 Task: Look for space in Divo, Ivory Coast from 17th June, 2023 to 21st June, 2023 for 2 adults in price range Rs.7000 to Rs.12000. Place can be private room with 1  bedroom having 2 beds and 1 bathroom. Property type can be house, flat, guest house. Amenities needed are: wifi. Booking option can be shelf check-in. Required host language is English.
Action: Mouse moved to (442, 93)
Screenshot: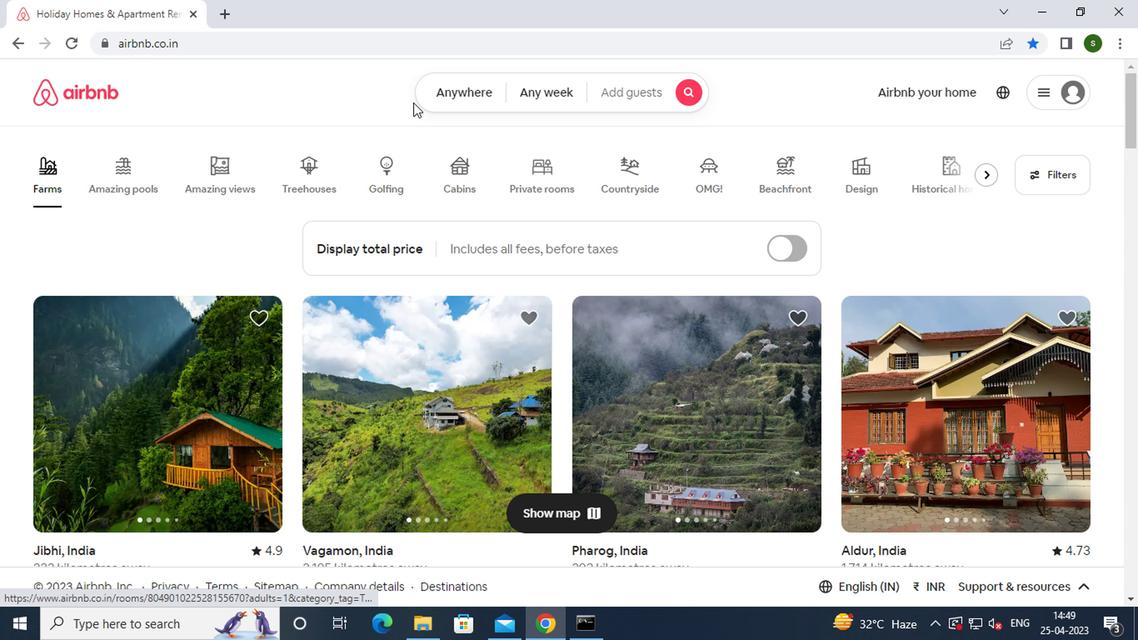 
Action: Mouse pressed left at (442, 93)
Screenshot: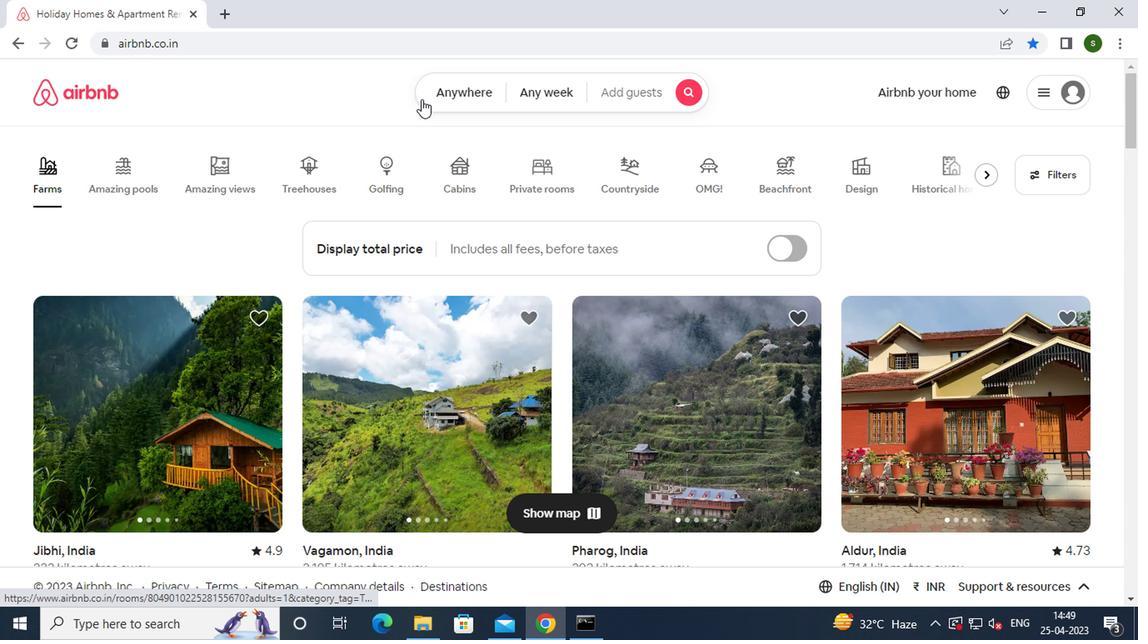 
Action: Mouse moved to (307, 171)
Screenshot: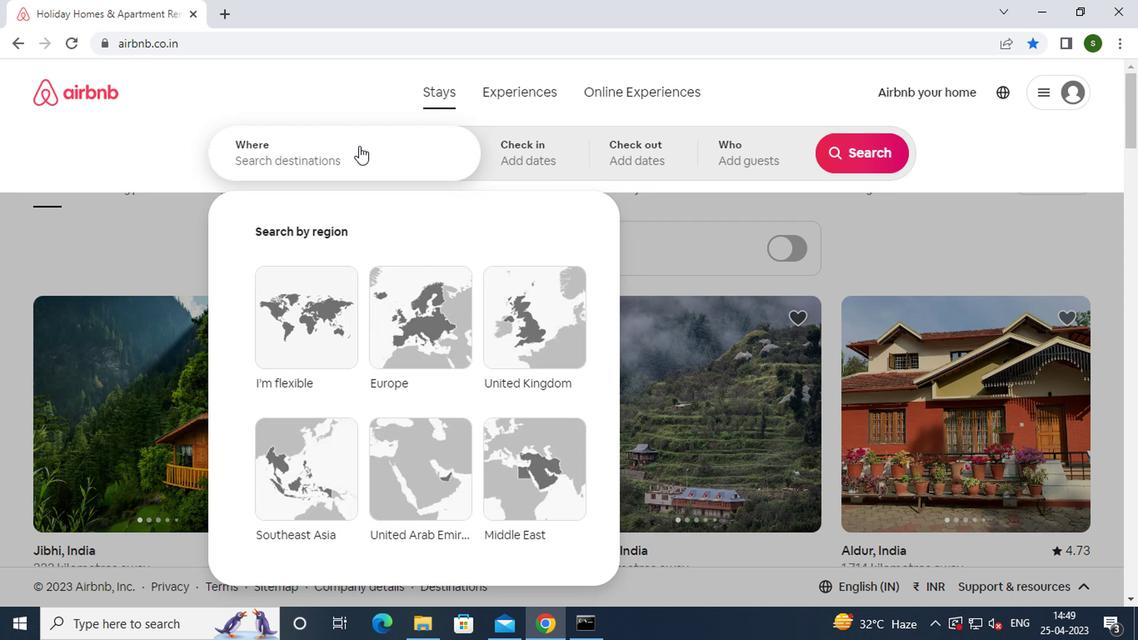
Action: Mouse pressed left at (307, 171)
Screenshot: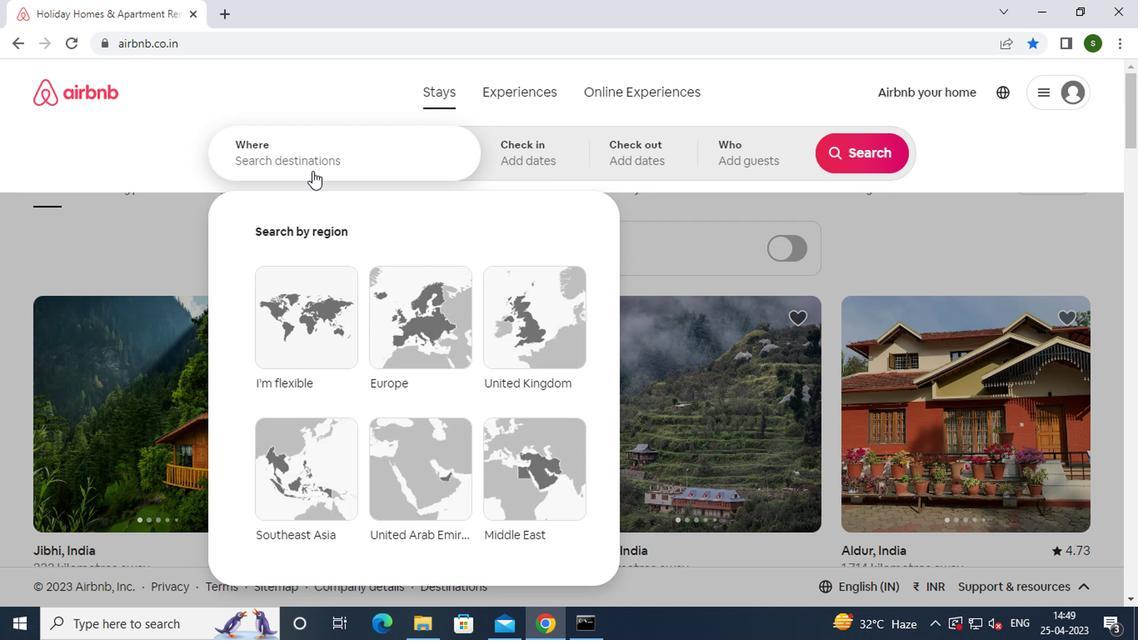 
Action: Mouse moved to (307, 170)
Screenshot: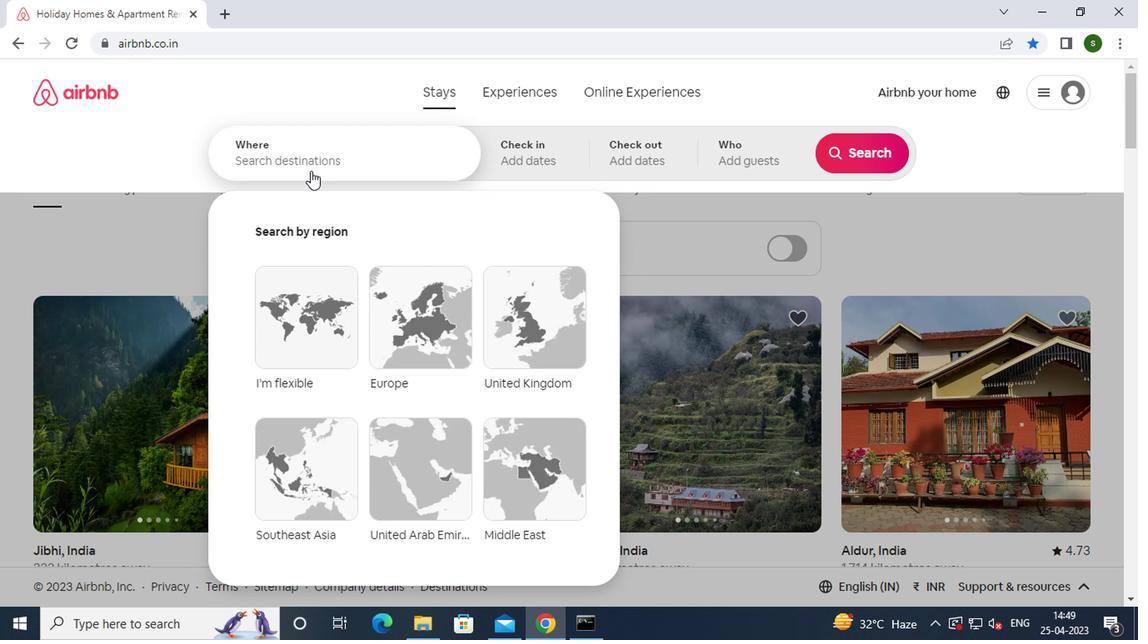 
Action: Key pressed d<Key.caps_lock>ivo,<Key.space><Key.caps_lock>i<Key.caps_lock>vory
Screenshot: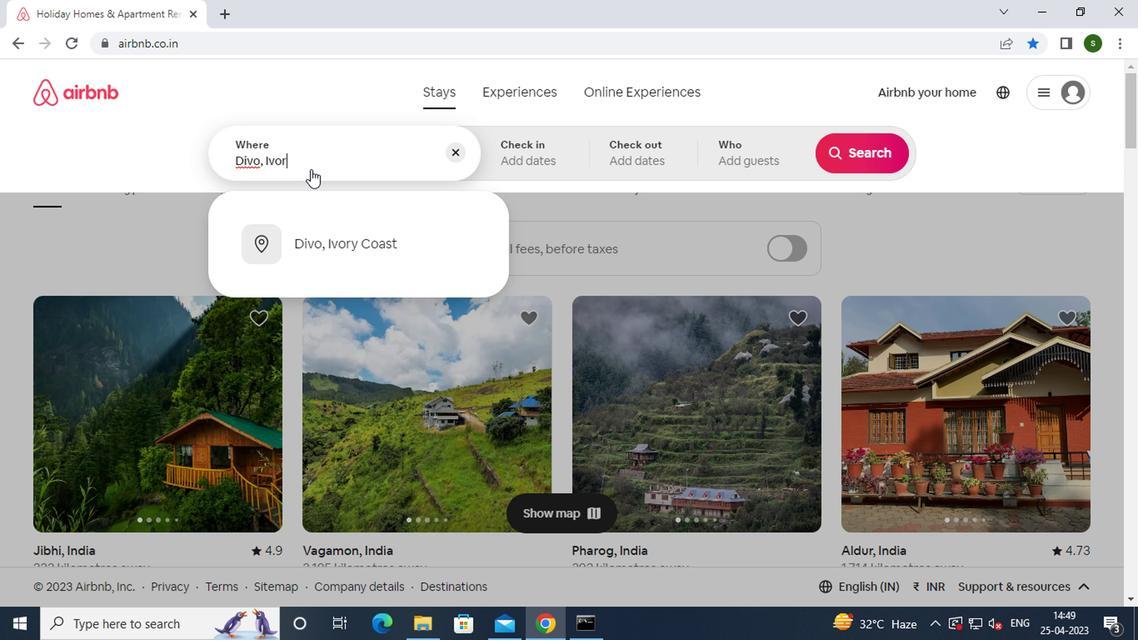 
Action: Mouse moved to (342, 240)
Screenshot: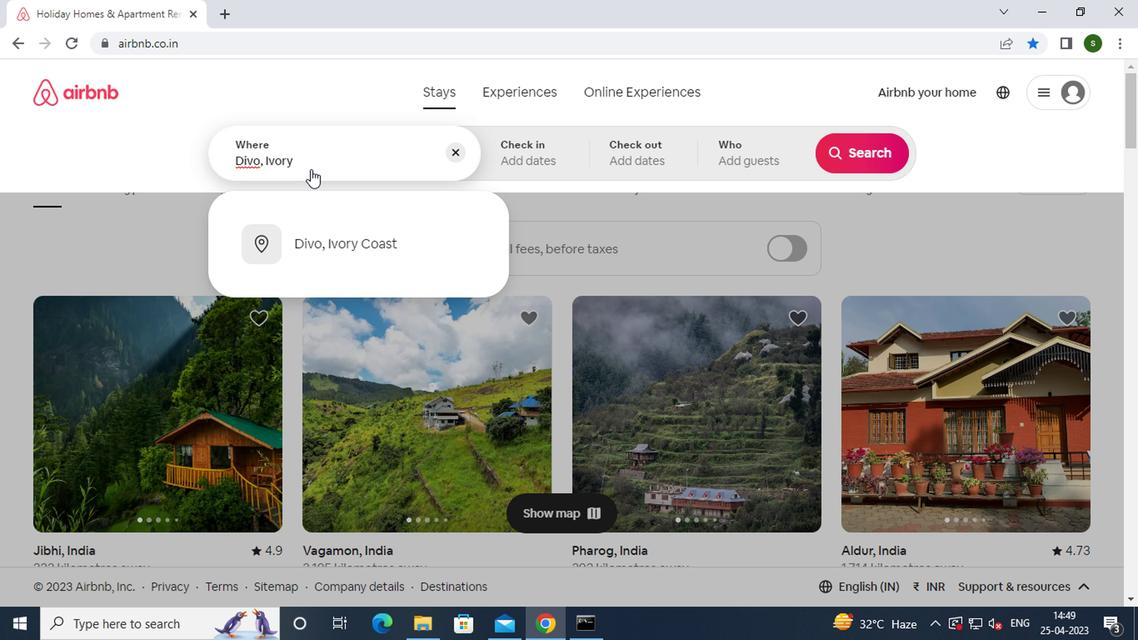 
Action: Mouse pressed left at (342, 240)
Screenshot: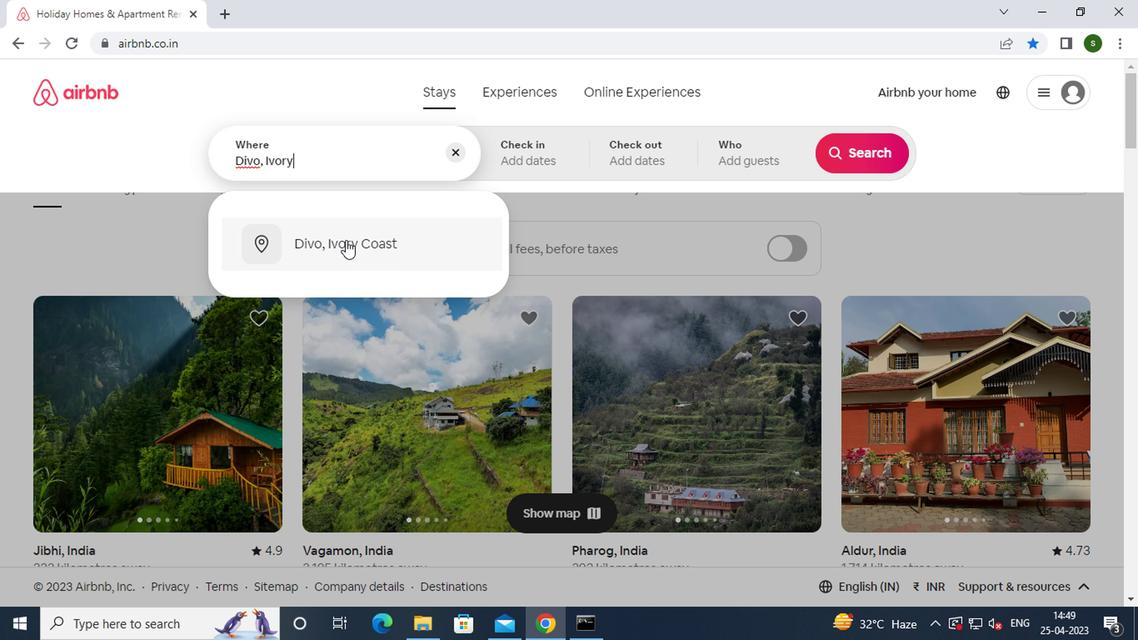 
Action: Mouse moved to (849, 299)
Screenshot: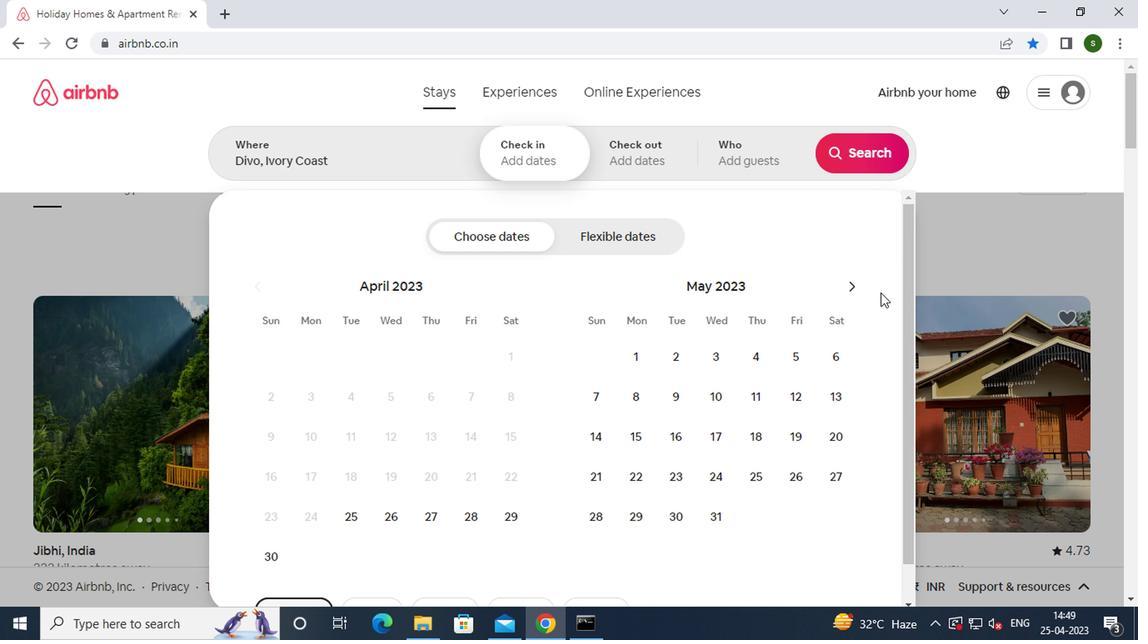 
Action: Mouse pressed left at (849, 299)
Screenshot: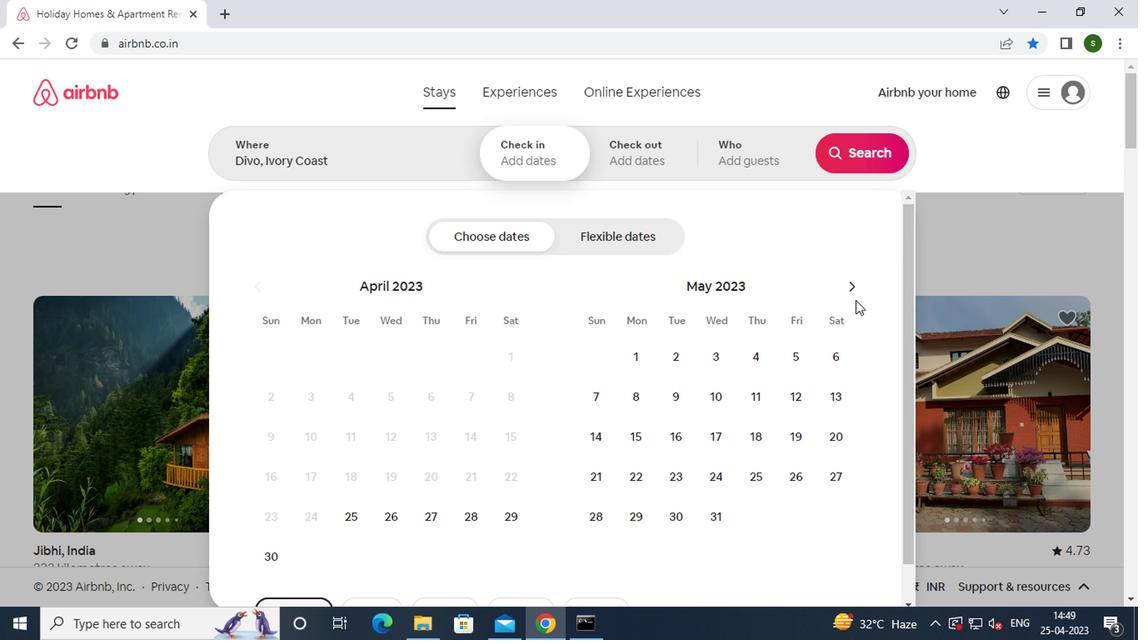 
Action: Mouse moved to (834, 442)
Screenshot: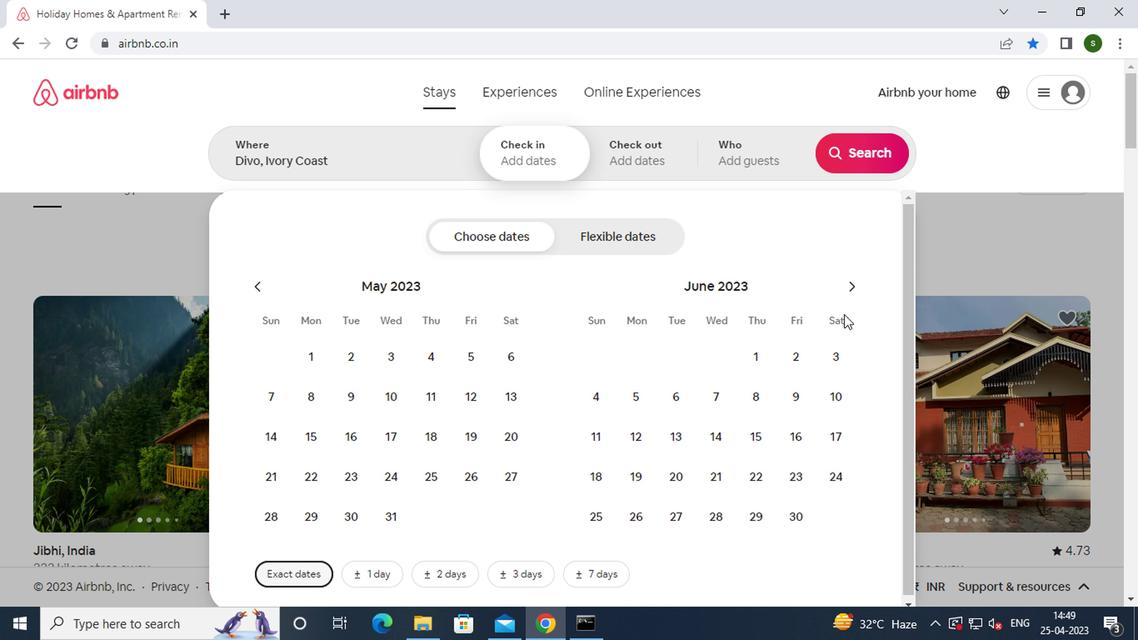 
Action: Mouse pressed left at (834, 442)
Screenshot: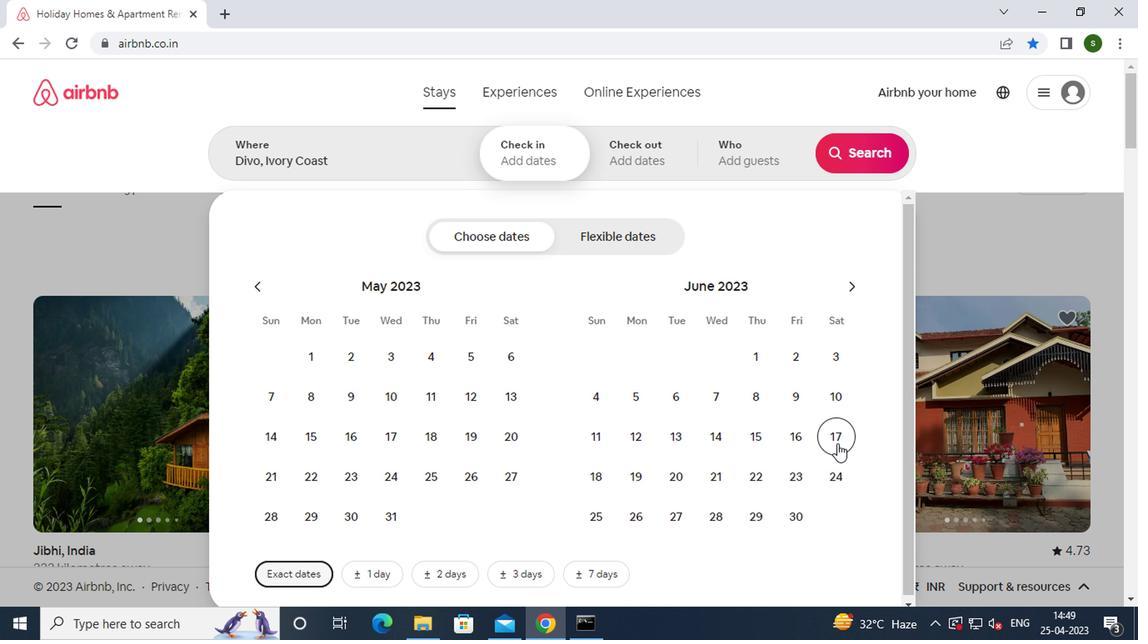 
Action: Mouse moved to (703, 475)
Screenshot: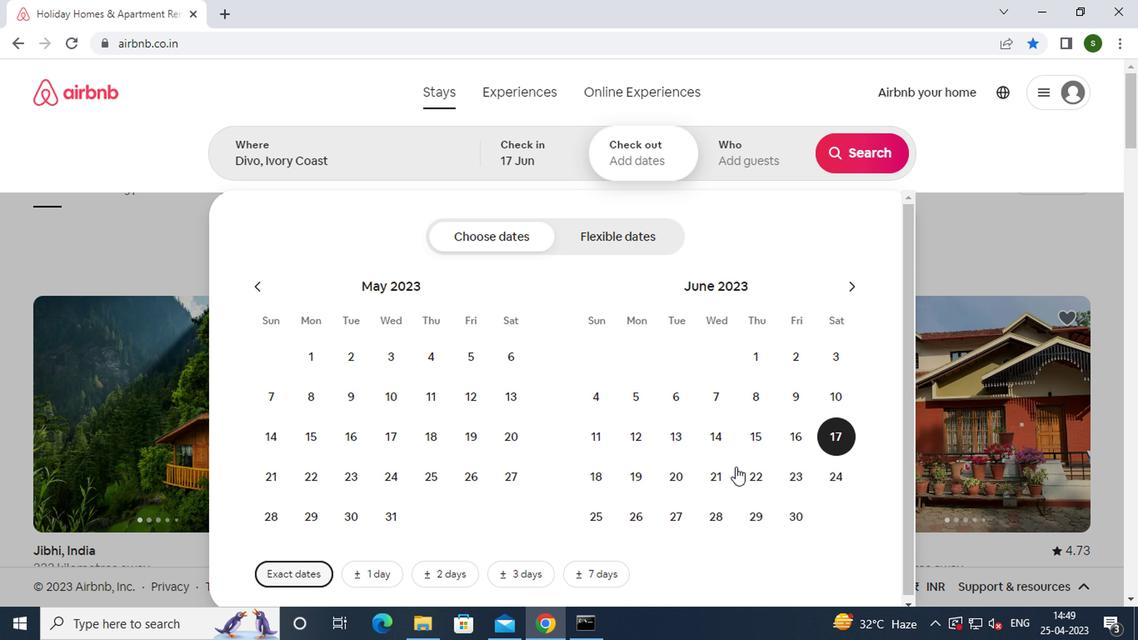 
Action: Mouse pressed left at (703, 475)
Screenshot: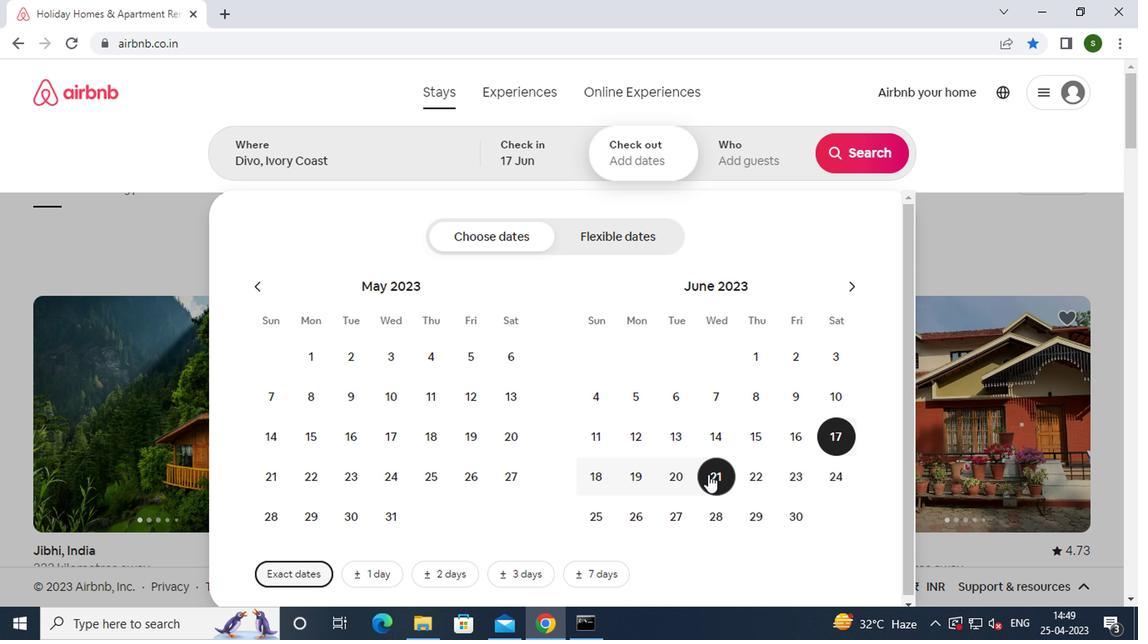 
Action: Mouse moved to (737, 168)
Screenshot: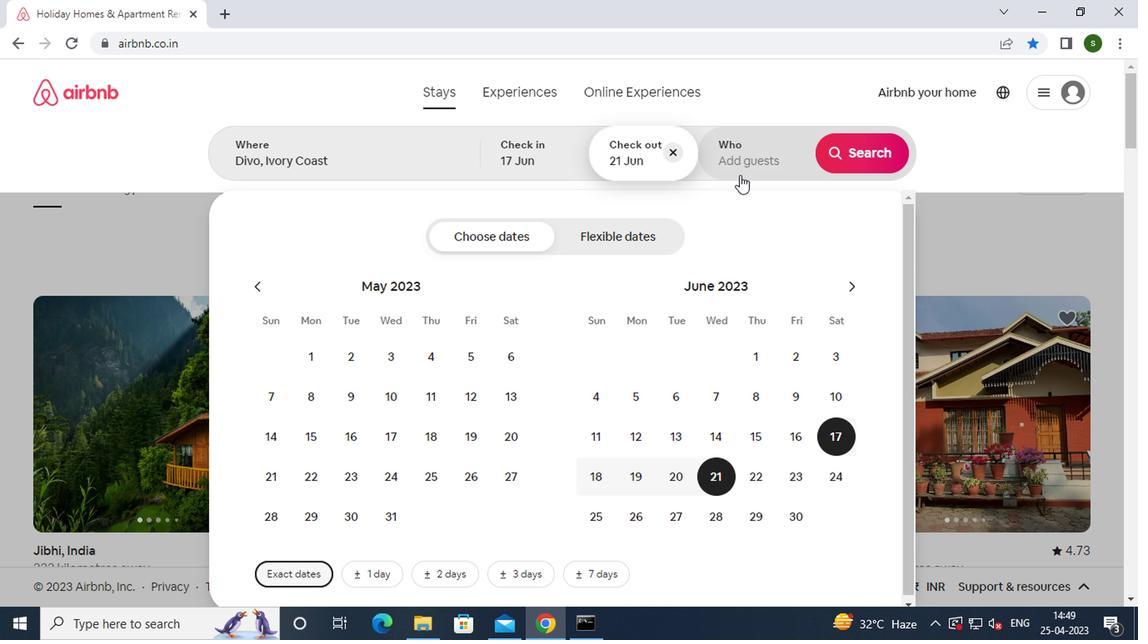 
Action: Mouse pressed left at (737, 168)
Screenshot: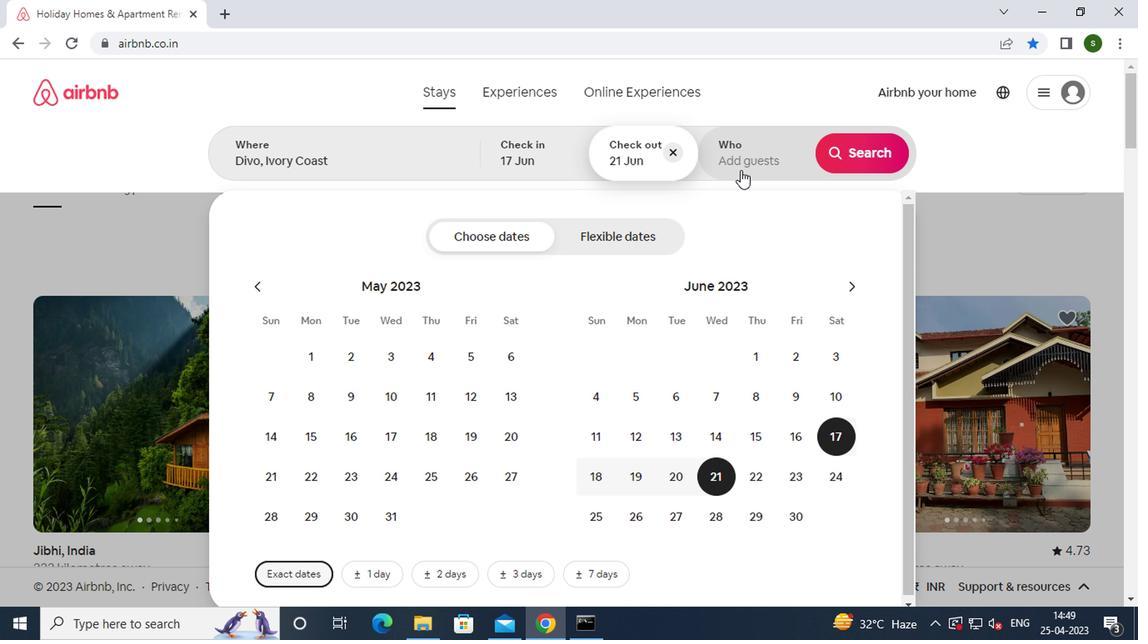 
Action: Mouse moved to (852, 241)
Screenshot: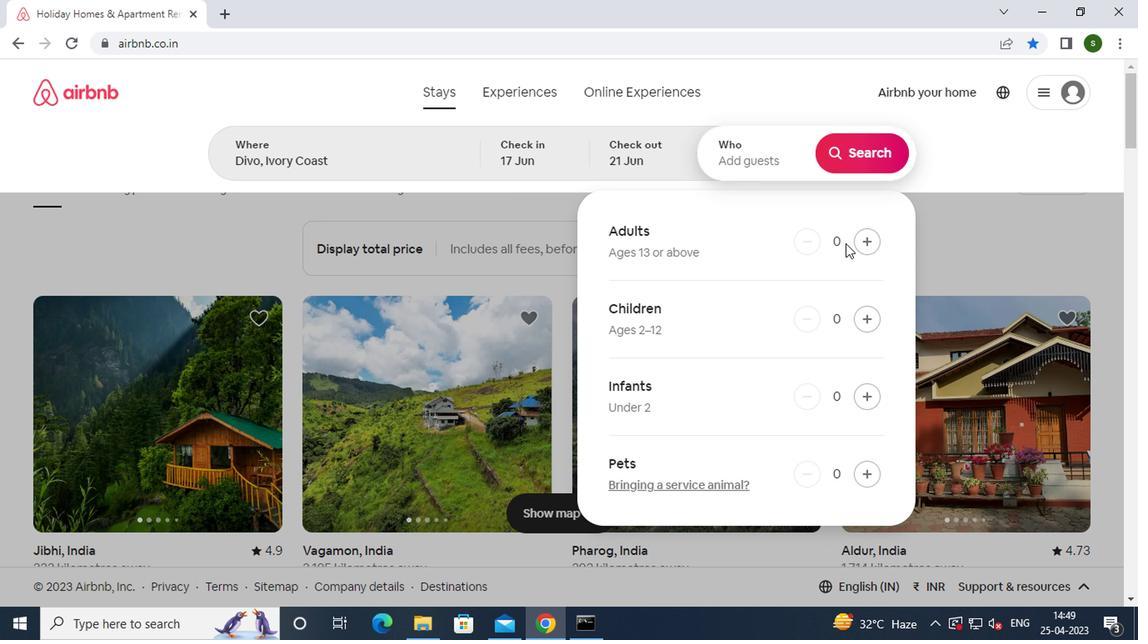 
Action: Mouse pressed left at (852, 241)
Screenshot: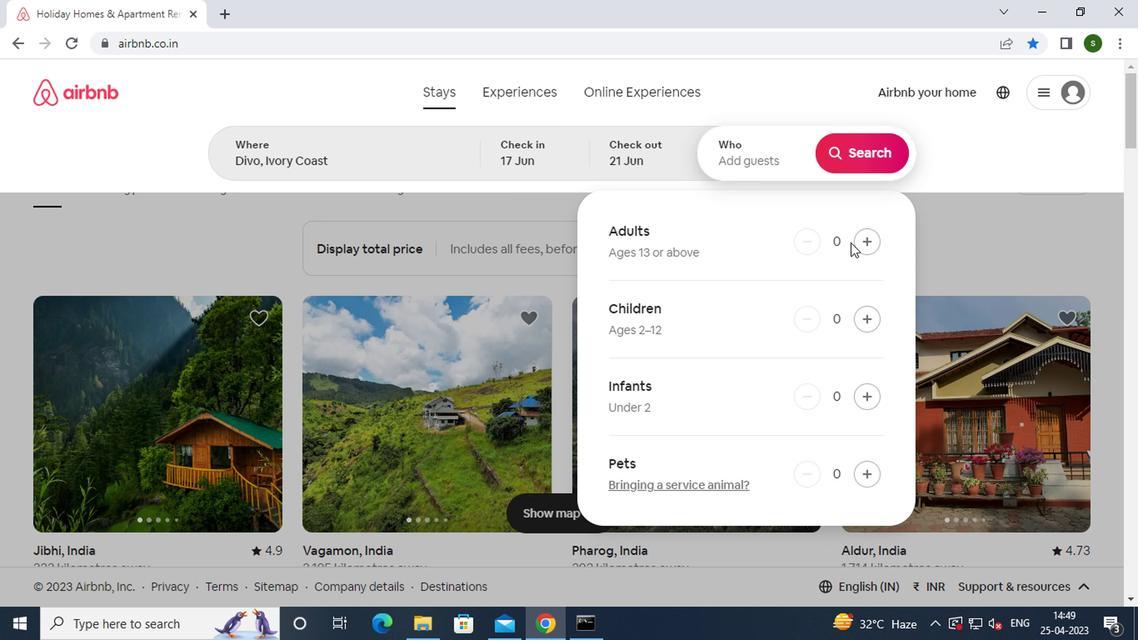 
Action: Mouse pressed left at (852, 241)
Screenshot: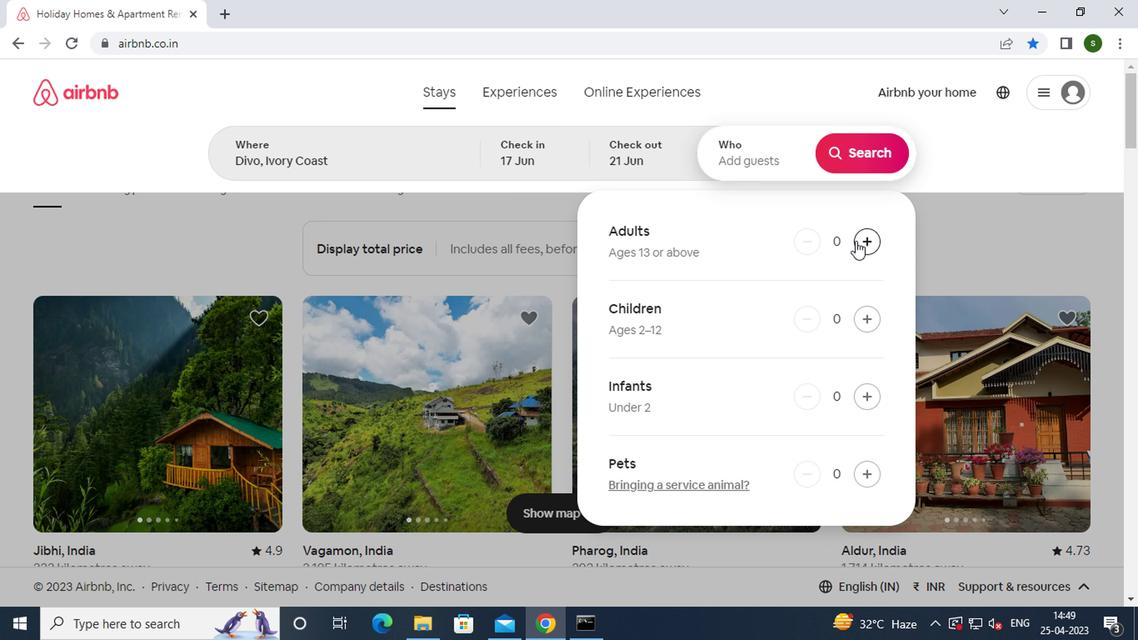 
Action: Mouse moved to (861, 162)
Screenshot: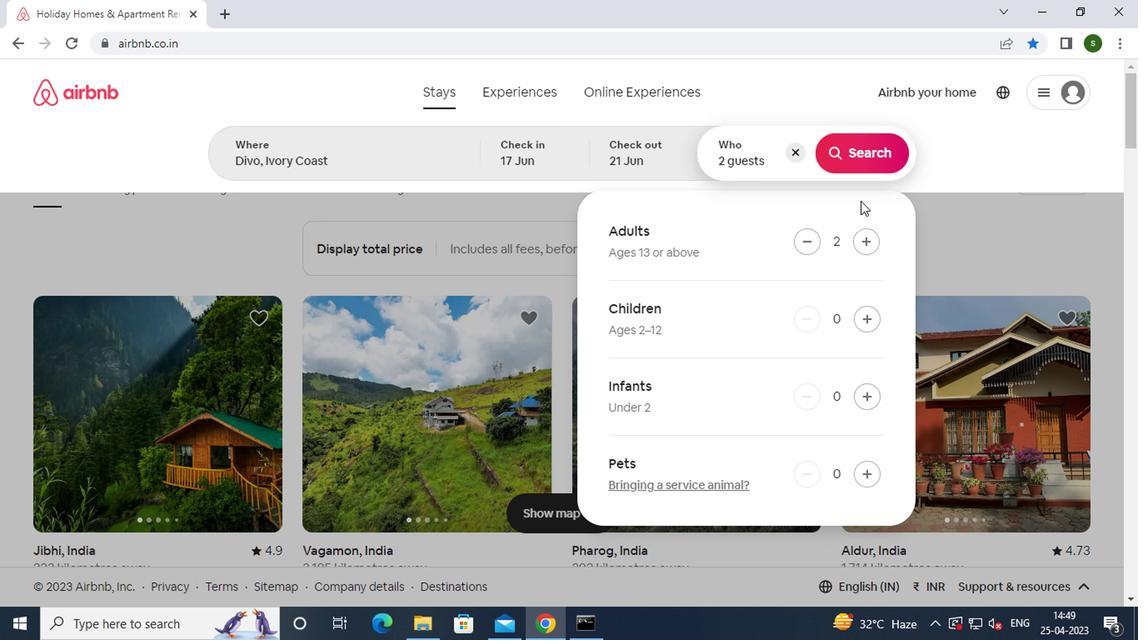 
Action: Mouse pressed left at (861, 162)
Screenshot: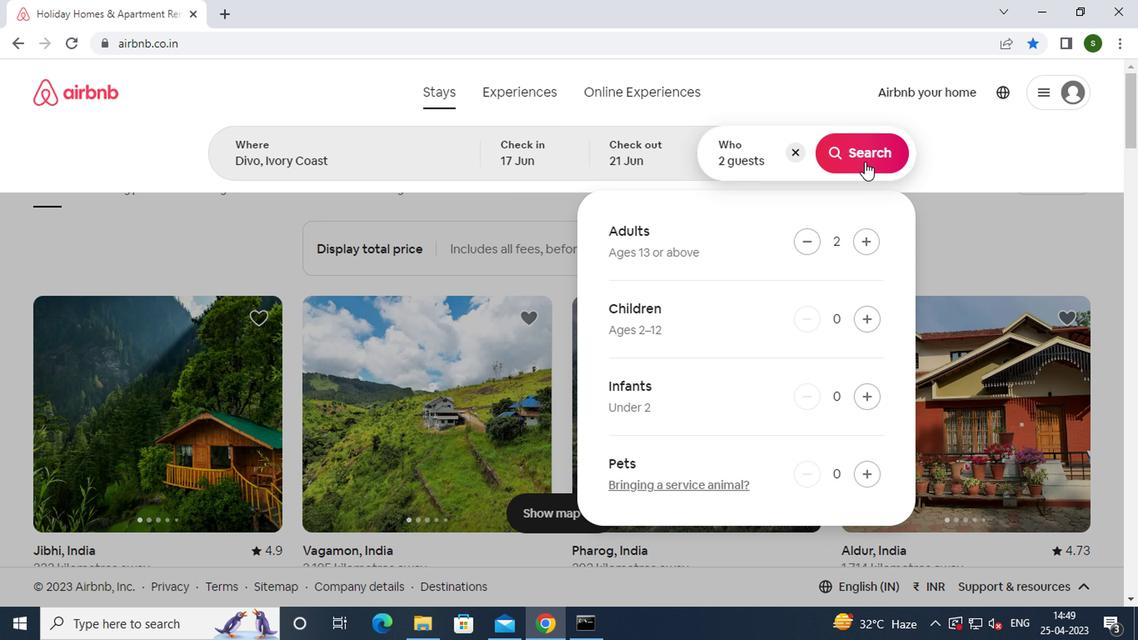 
Action: Mouse moved to (1057, 163)
Screenshot: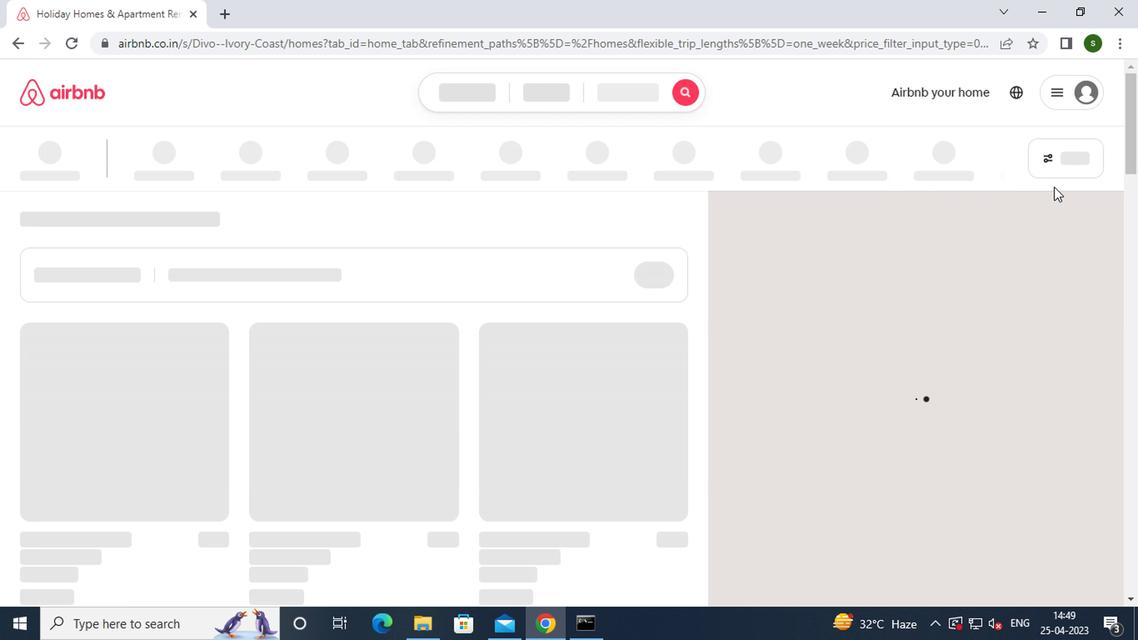 
Action: Mouse pressed left at (1057, 163)
Screenshot: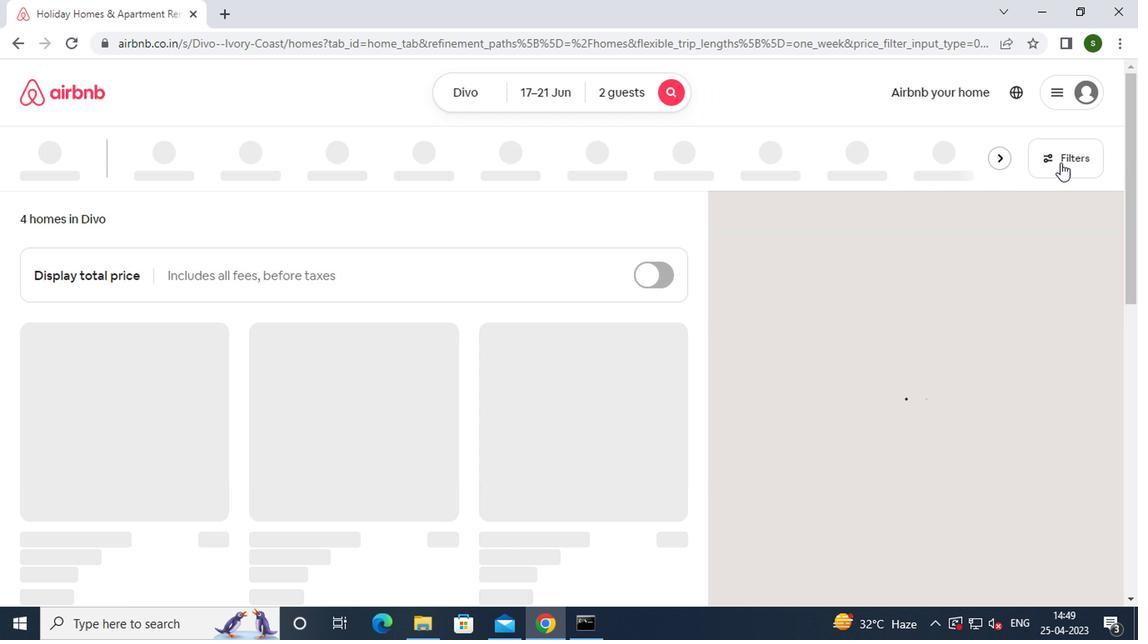
Action: Mouse moved to (364, 365)
Screenshot: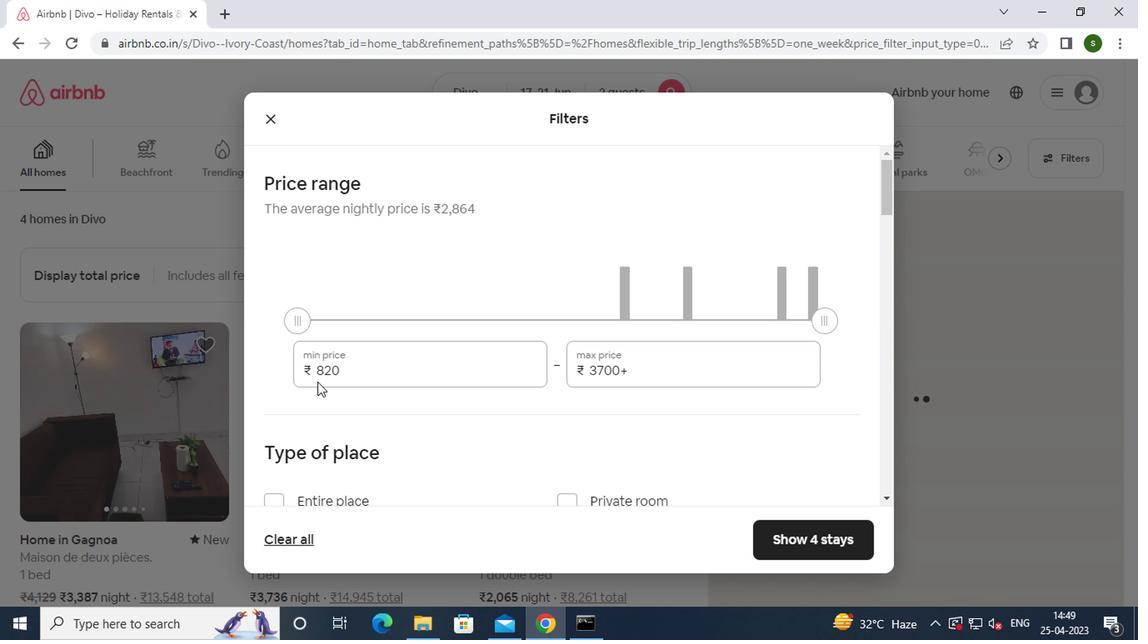 
Action: Mouse pressed left at (364, 365)
Screenshot: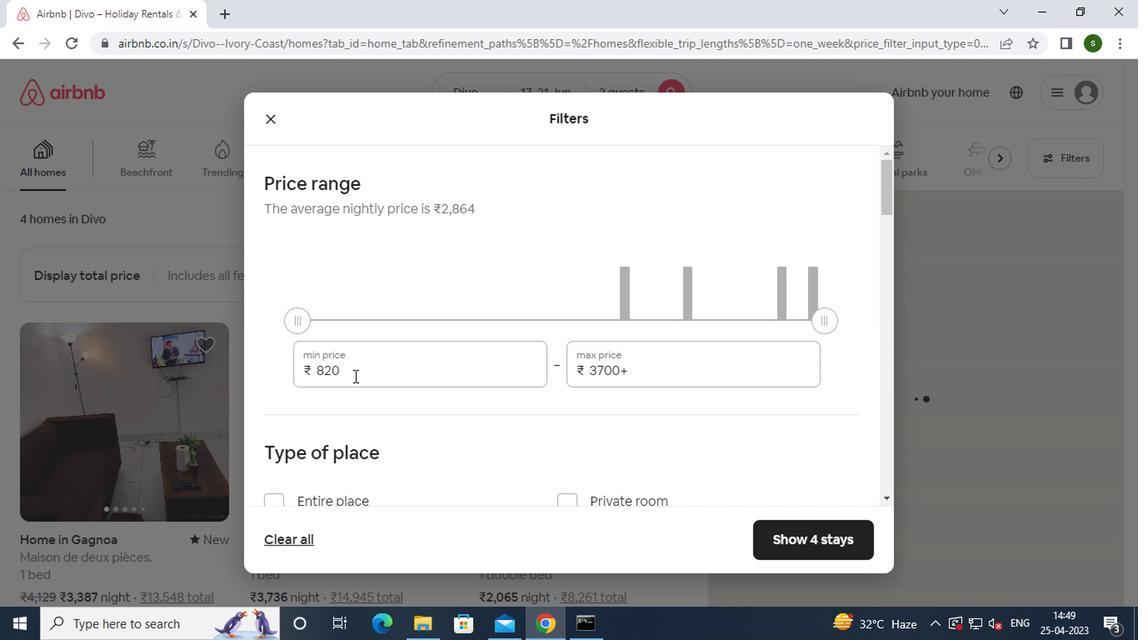 
Action: Key pressed <Key.backspace><Key.backspace><Key.backspace><Key.backspace><Key.backspace><Key.backspace><Key.backspace>7000
Screenshot: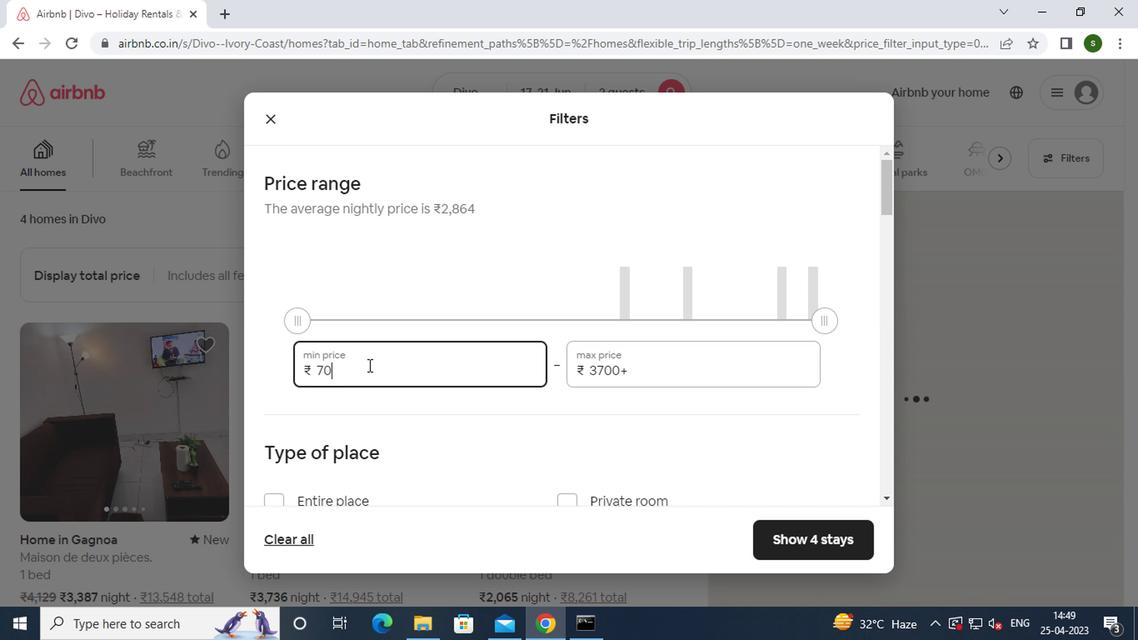 
Action: Mouse moved to (669, 371)
Screenshot: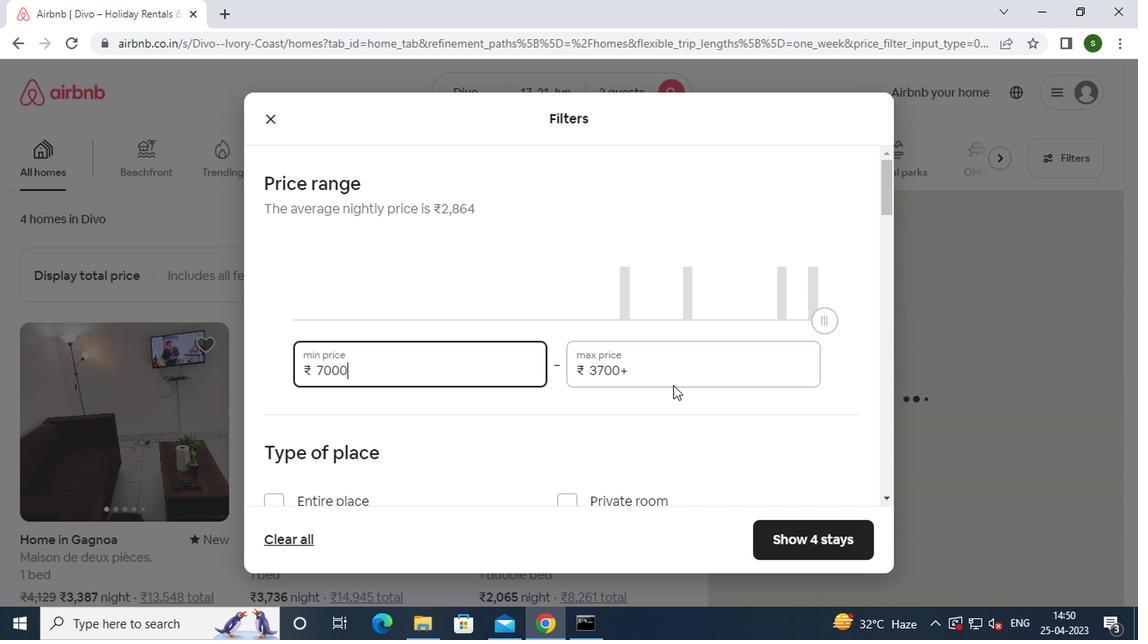 
Action: Mouse pressed left at (669, 371)
Screenshot: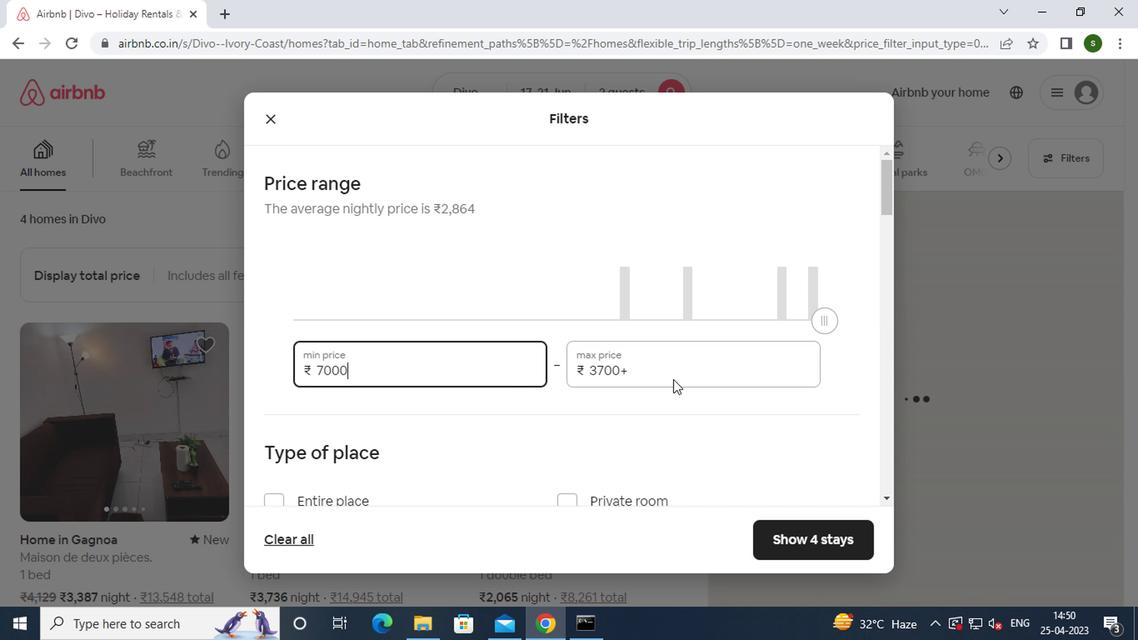
Action: Key pressed <Key.backspace><Key.backspace><Key.backspace><Key.backspace><Key.backspace><Key.backspace><Key.backspace><Key.backspace><Key.backspace><Key.backspace>12
Screenshot: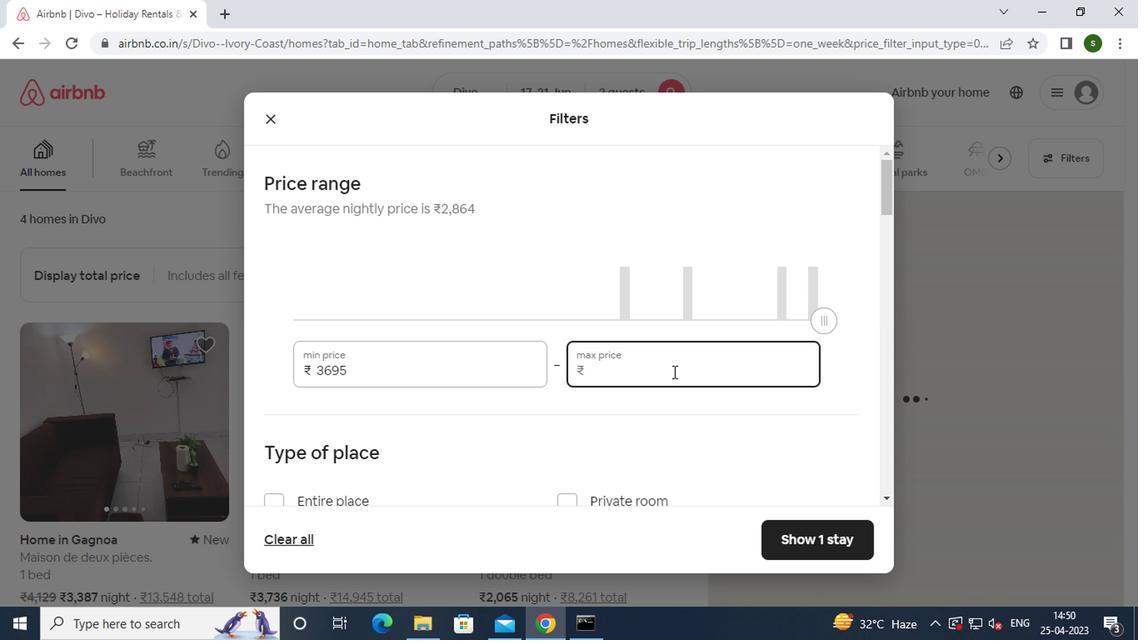 
Action: Mouse moved to (669, 371)
Screenshot: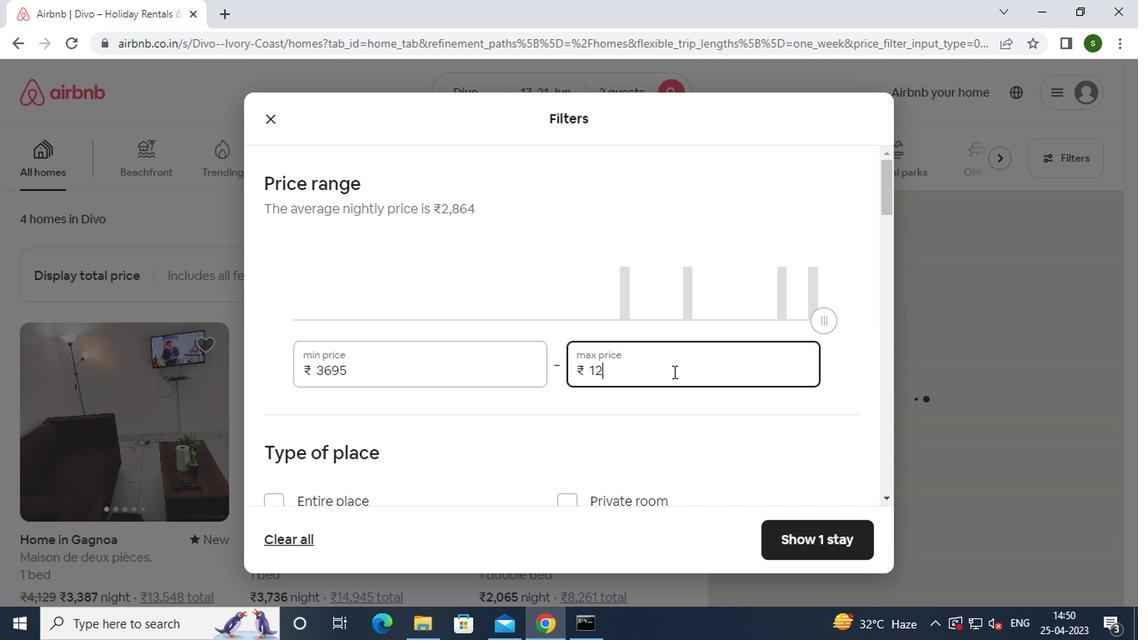 
Action: Key pressed 000
Screenshot: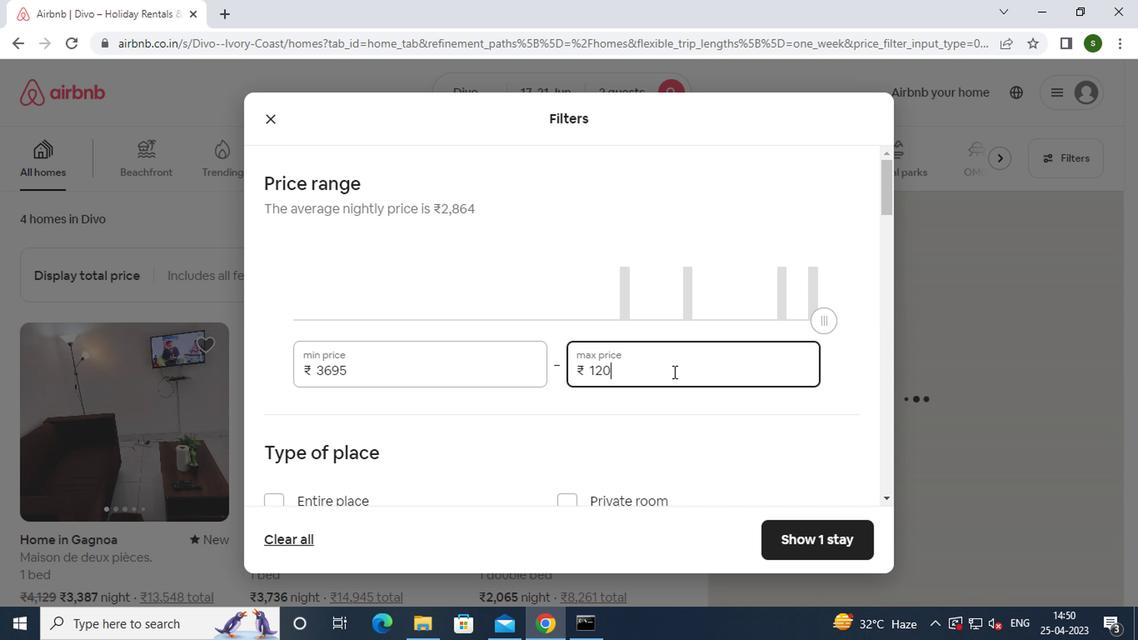 
Action: Mouse moved to (501, 428)
Screenshot: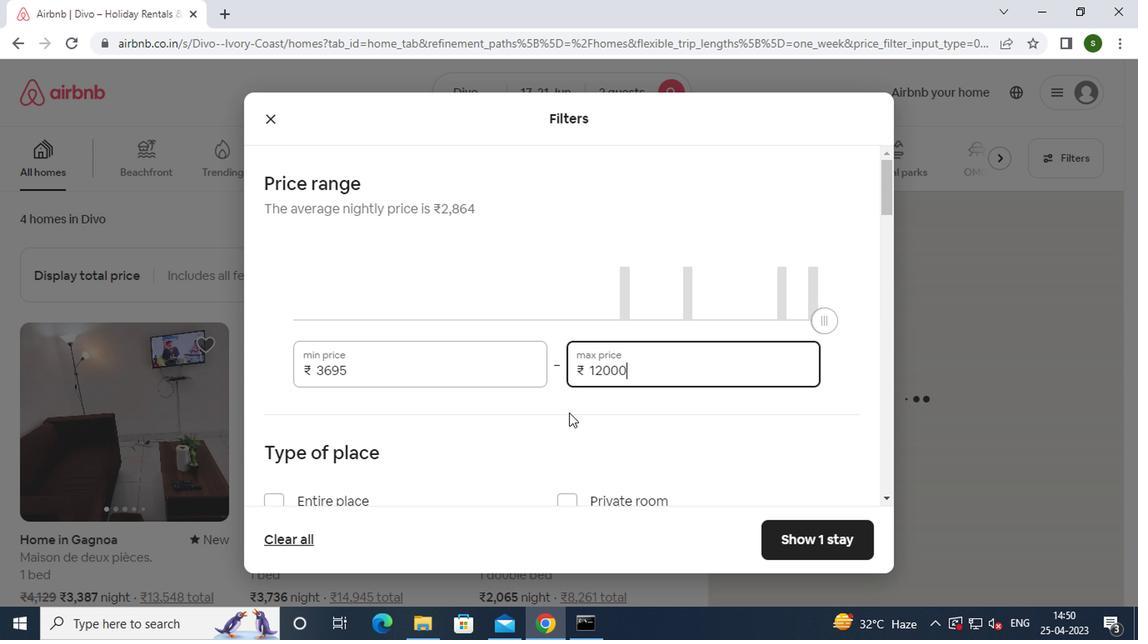 
Action: Mouse scrolled (501, 428) with delta (0, 0)
Screenshot: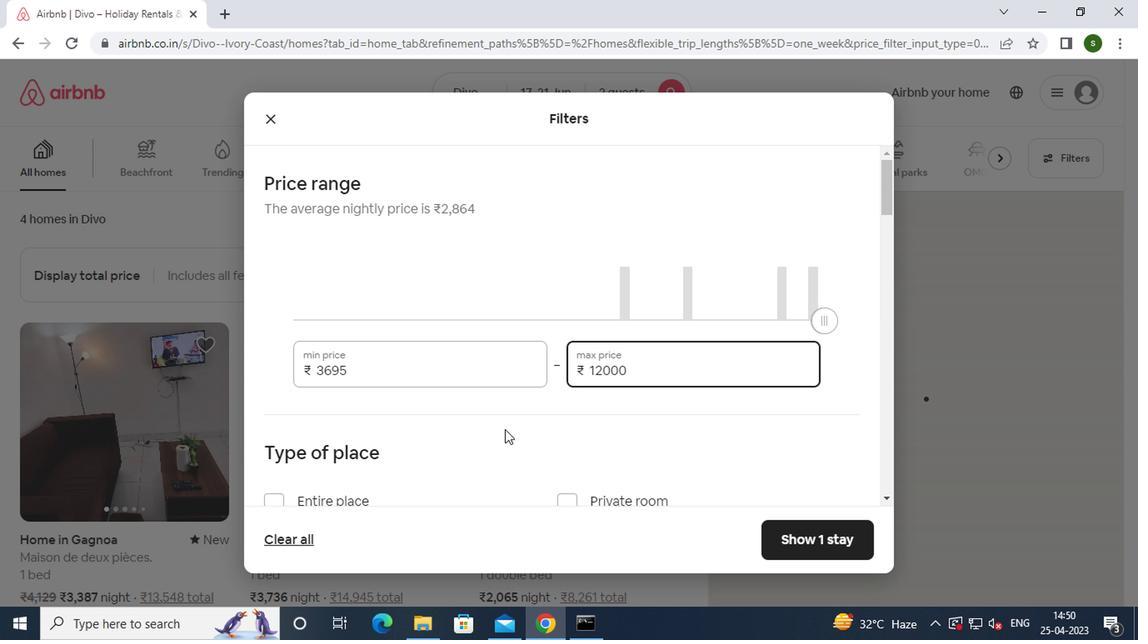 
Action: Mouse scrolled (501, 428) with delta (0, 0)
Screenshot: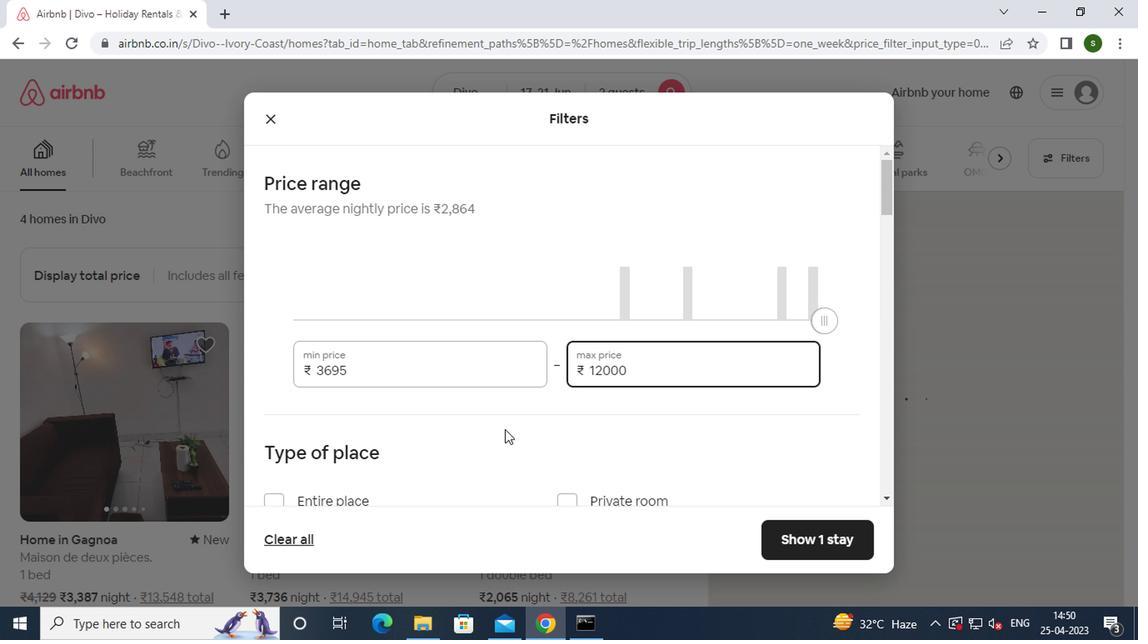 
Action: Mouse moved to (563, 341)
Screenshot: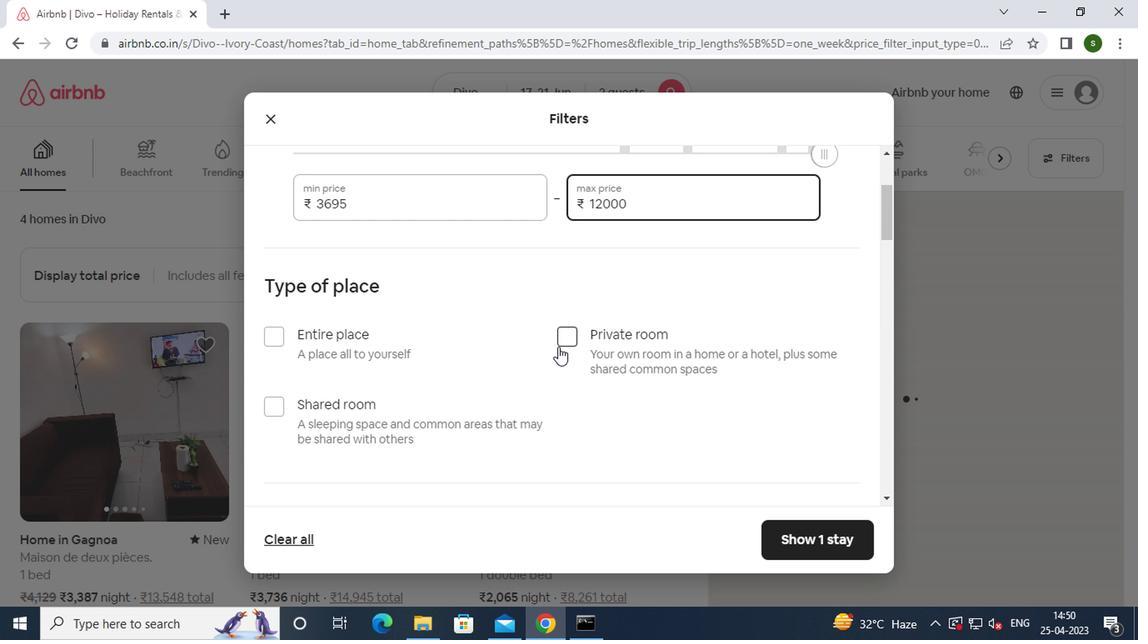 
Action: Mouse pressed left at (563, 341)
Screenshot: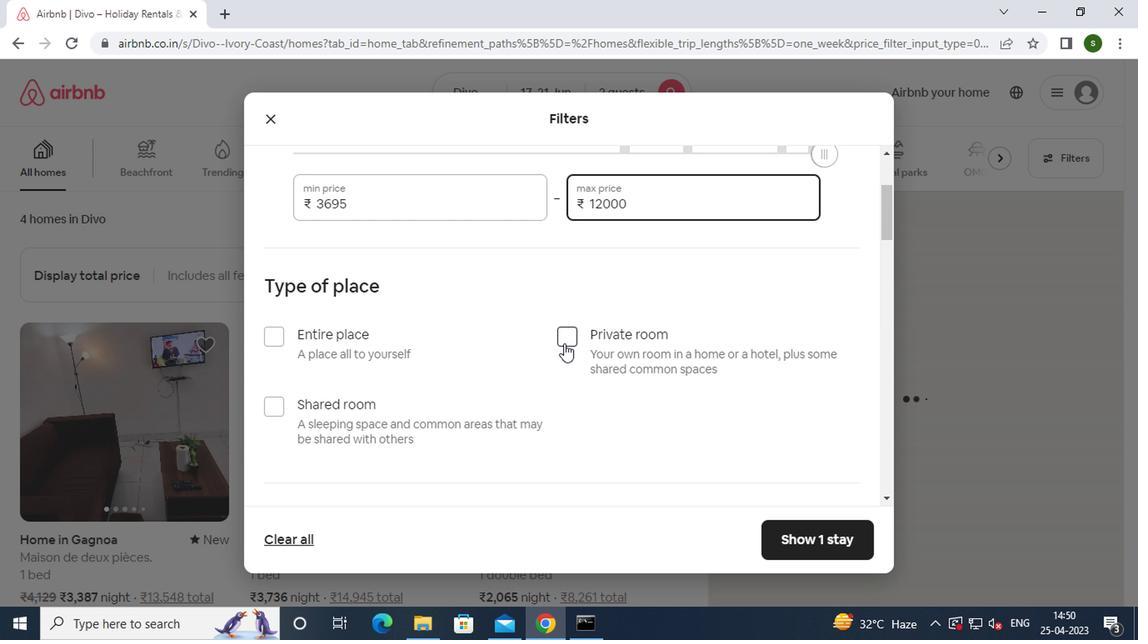 
Action: Mouse moved to (449, 368)
Screenshot: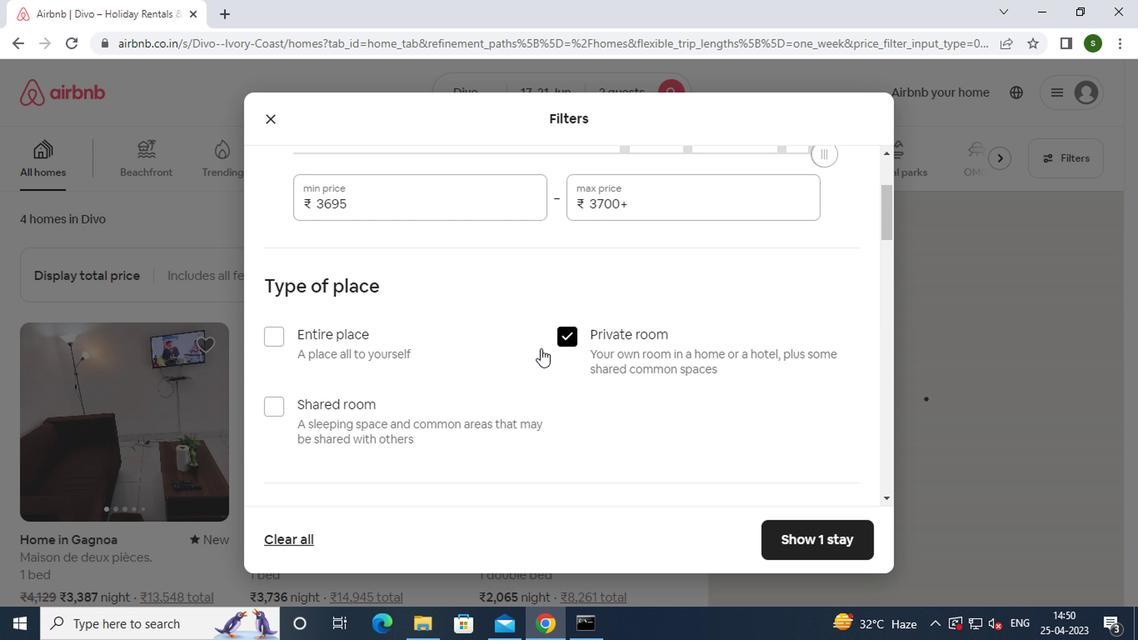 
Action: Mouse scrolled (449, 367) with delta (0, 0)
Screenshot: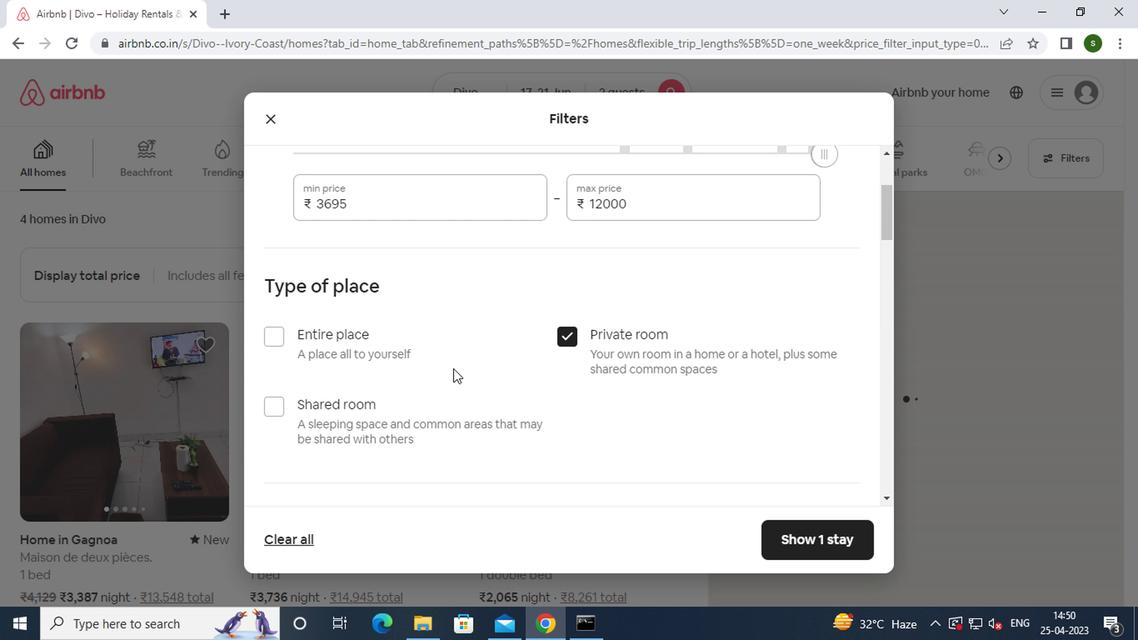 
Action: Mouse scrolled (449, 367) with delta (0, 0)
Screenshot: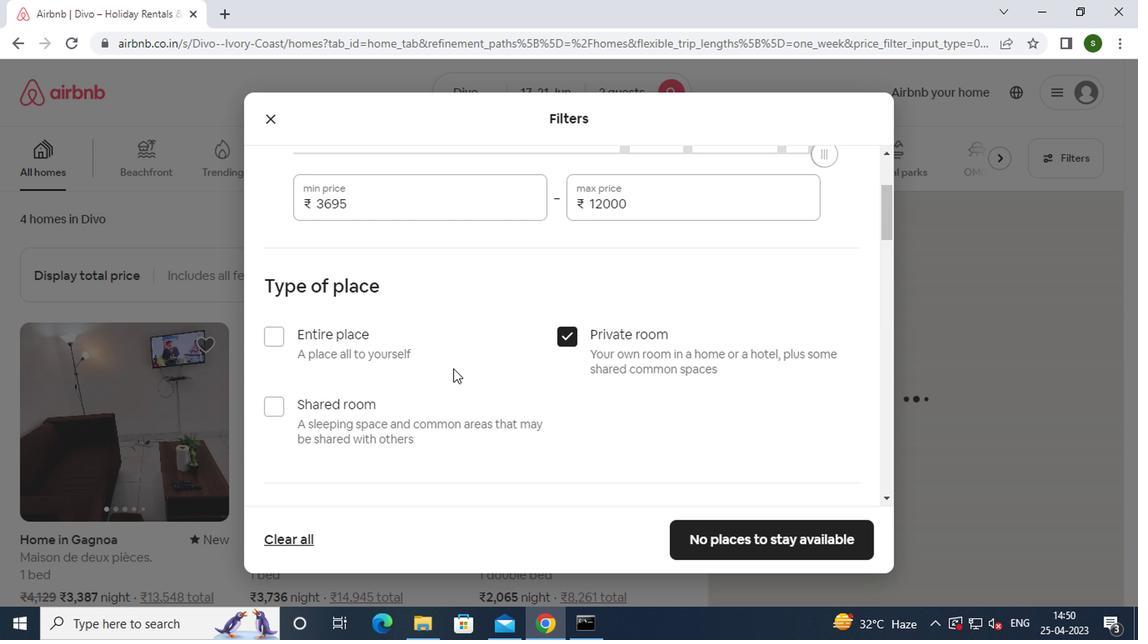 
Action: Mouse scrolled (449, 367) with delta (0, 0)
Screenshot: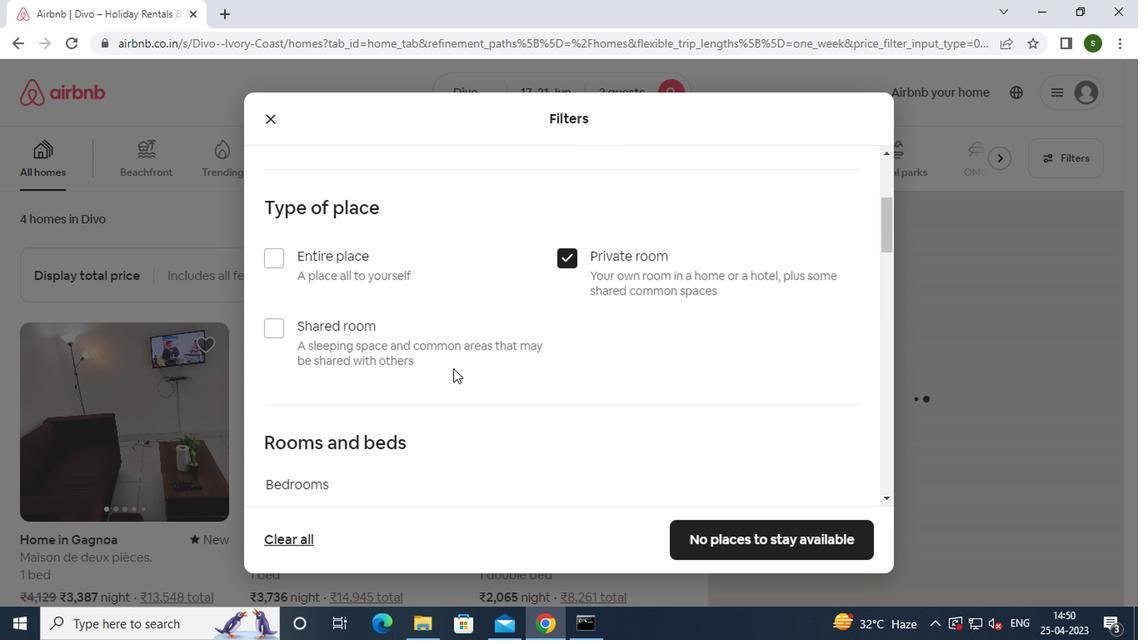 
Action: Mouse scrolled (449, 367) with delta (0, 0)
Screenshot: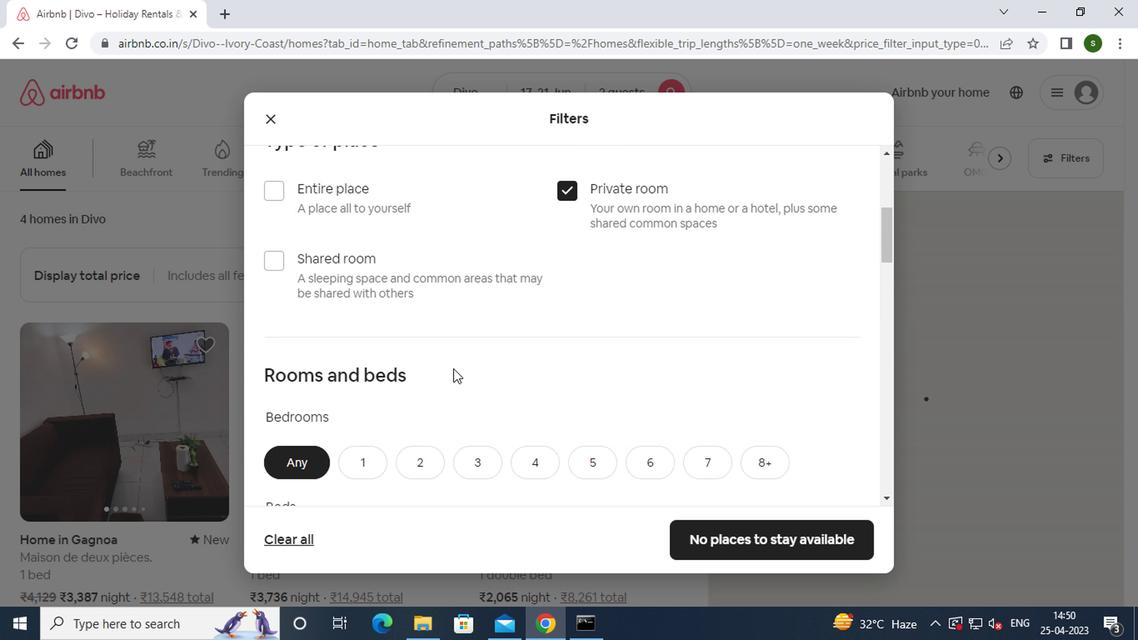 
Action: Mouse moved to (360, 269)
Screenshot: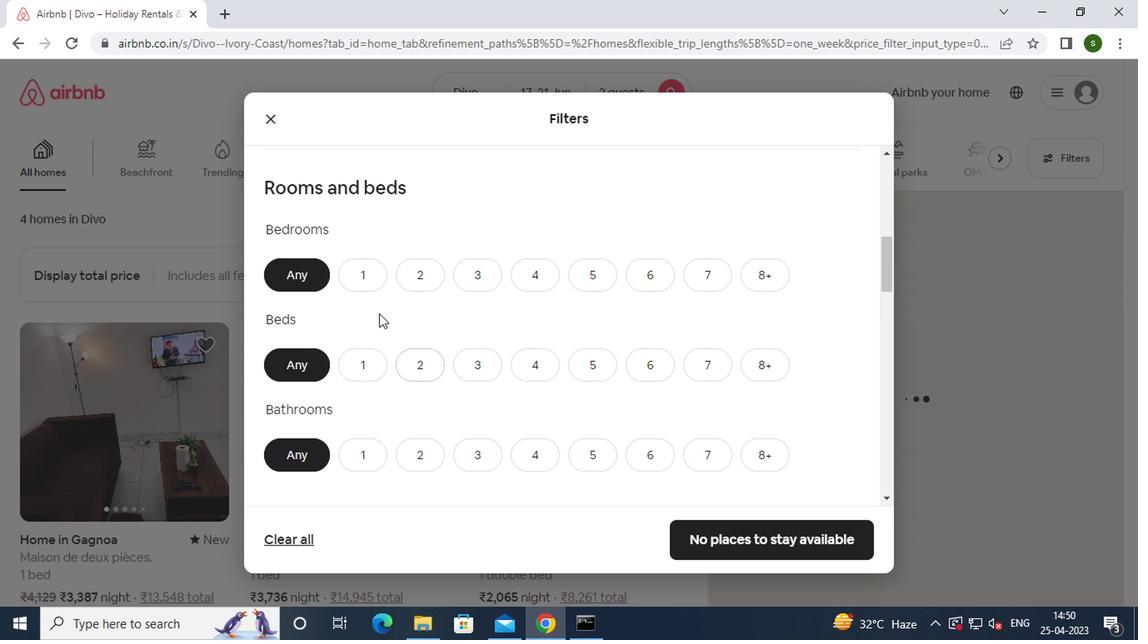 
Action: Mouse pressed left at (360, 269)
Screenshot: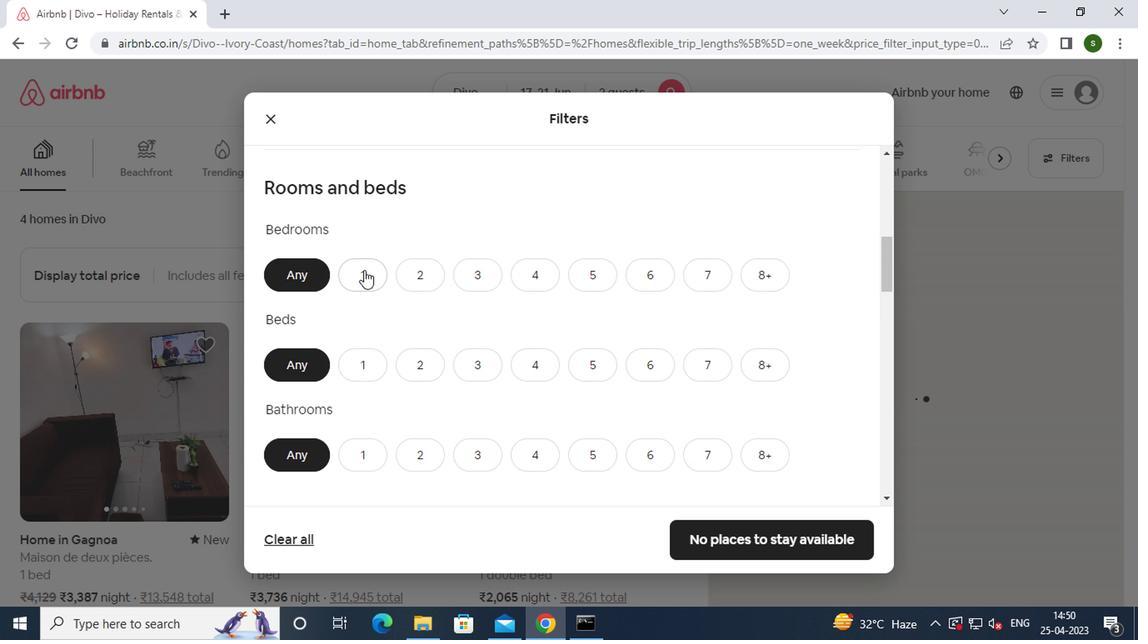 
Action: Mouse moved to (430, 374)
Screenshot: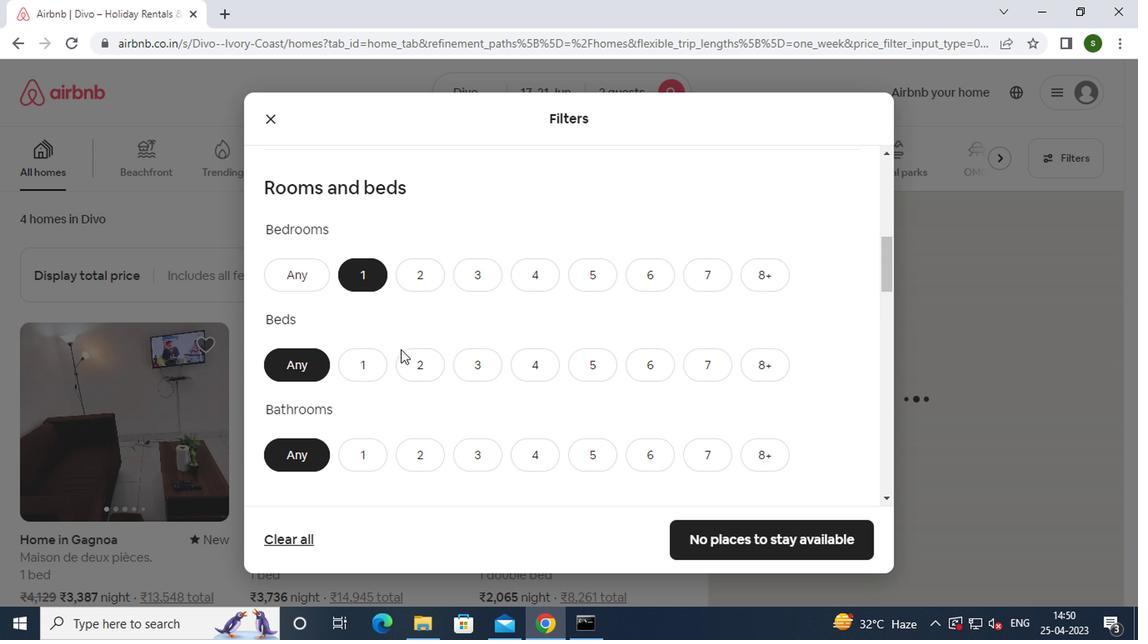 
Action: Mouse pressed left at (430, 374)
Screenshot: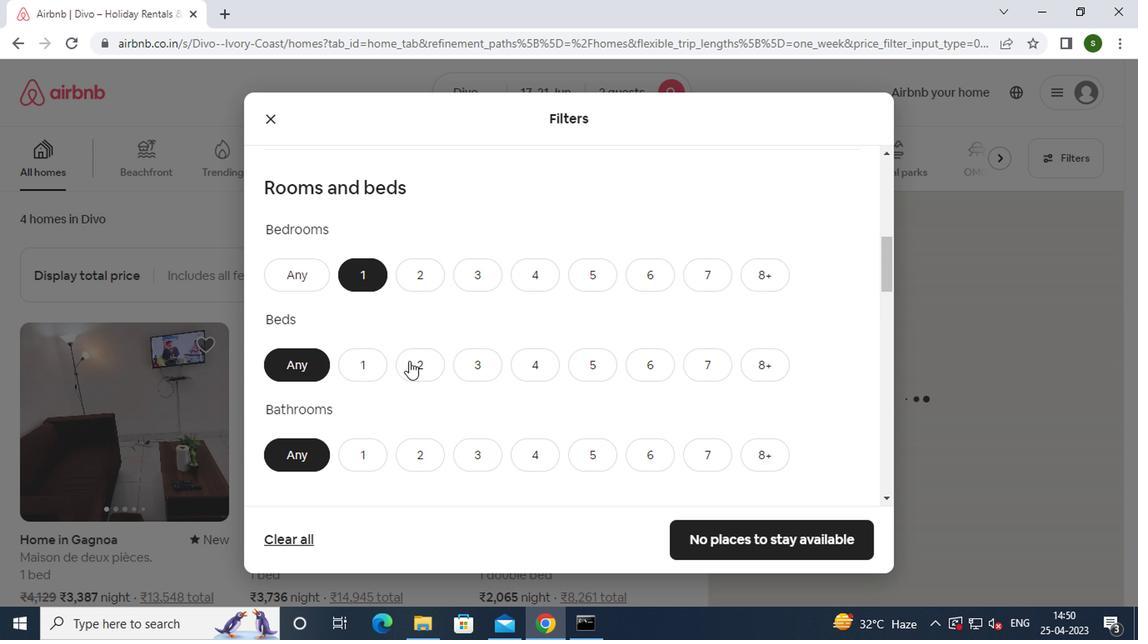 
Action: Mouse moved to (372, 458)
Screenshot: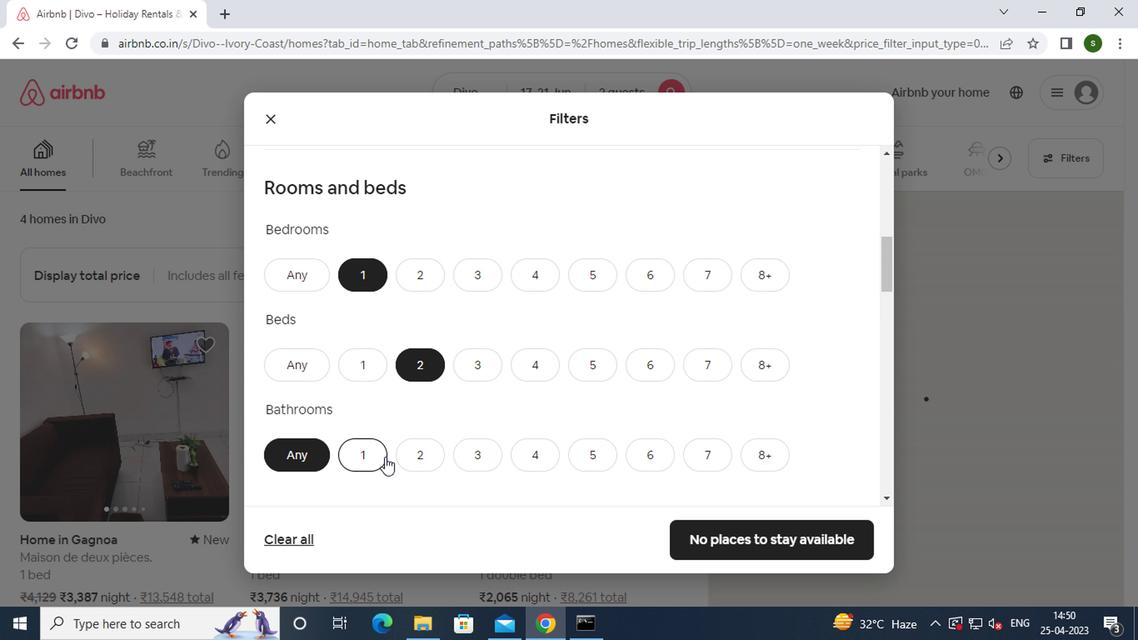 
Action: Mouse pressed left at (372, 458)
Screenshot: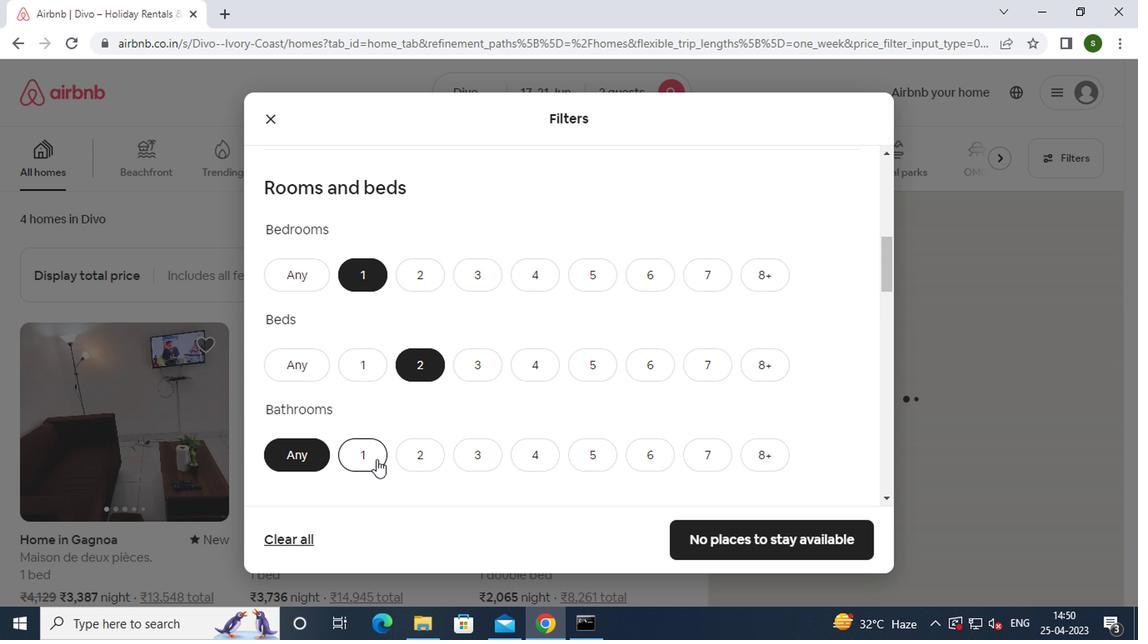 
Action: Mouse moved to (406, 438)
Screenshot: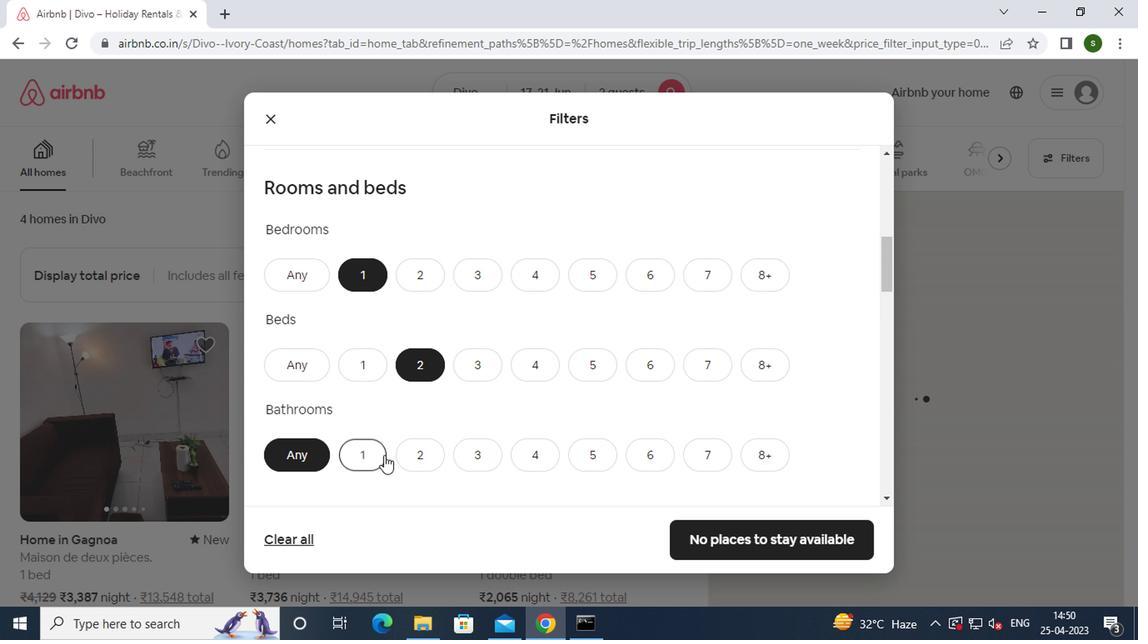 
Action: Mouse scrolled (406, 438) with delta (0, 0)
Screenshot: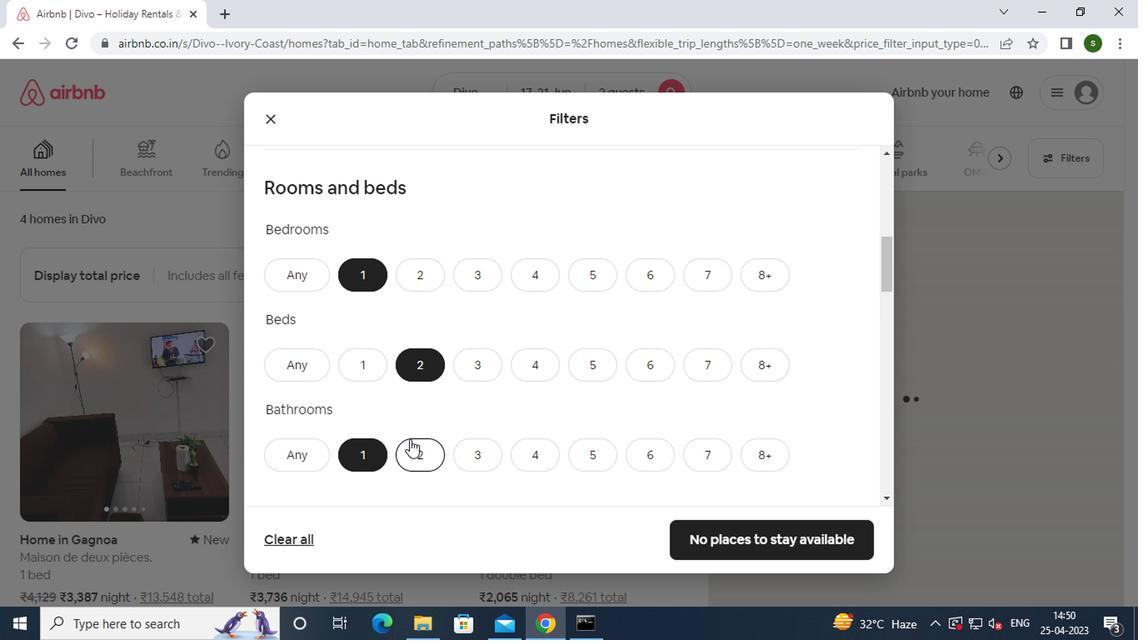 
Action: Mouse scrolled (406, 438) with delta (0, 0)
Screenshot: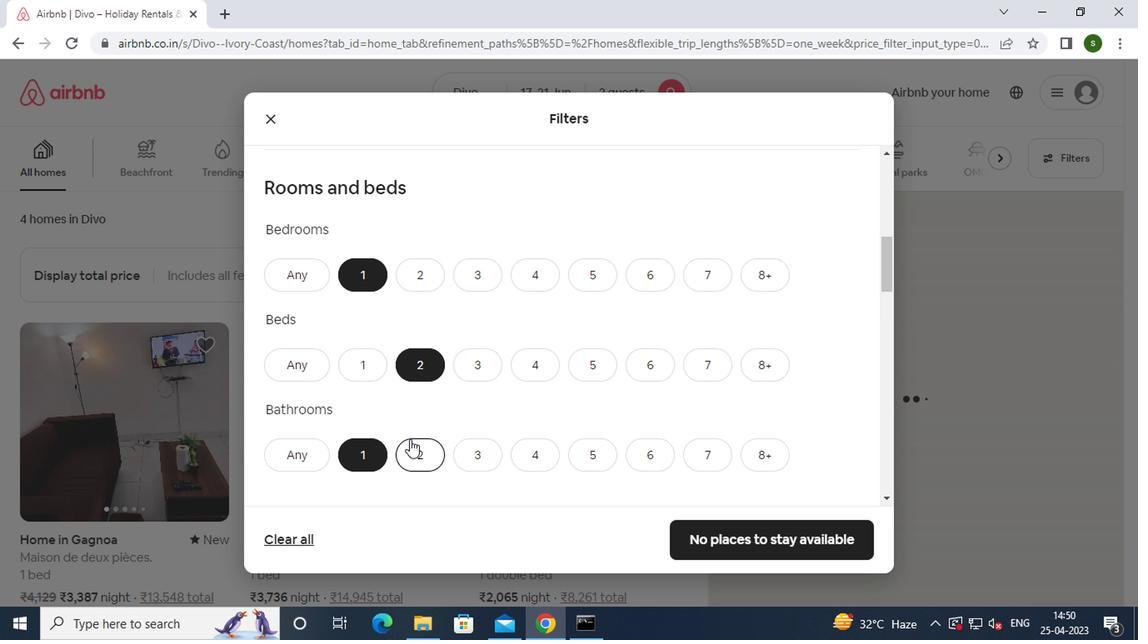
Action: Mouse scrolled (406, 438) with delta (0, 0)
Screenshot: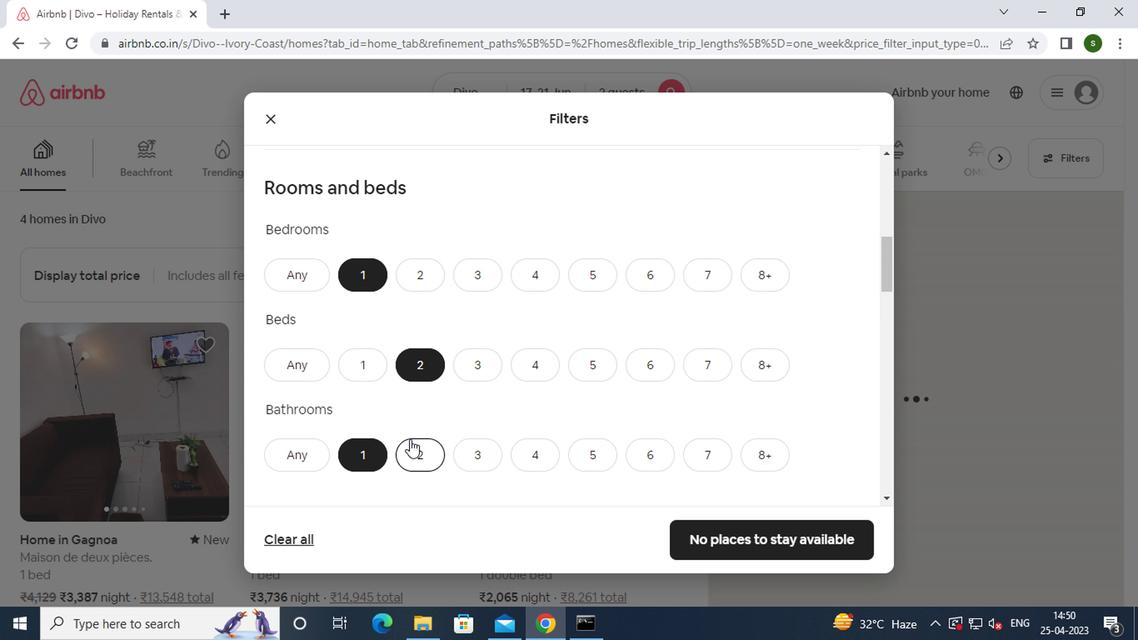 
Action: Mouse moved to (369, 388)
Screenshot: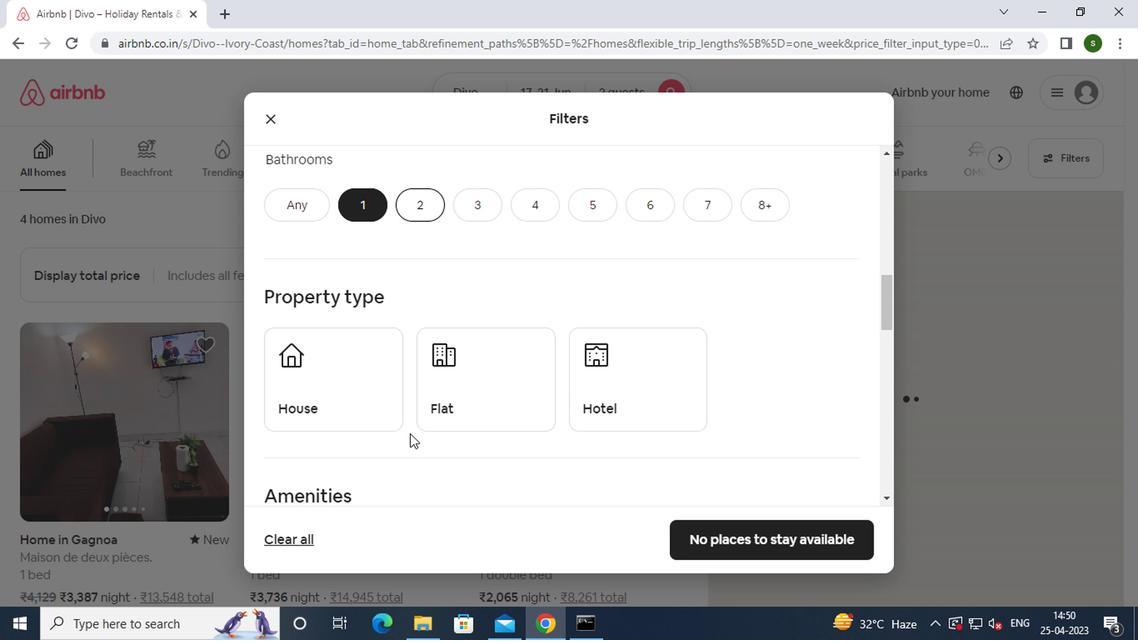 
Action: Mouse pressed left at (369, 388)
Screenshot: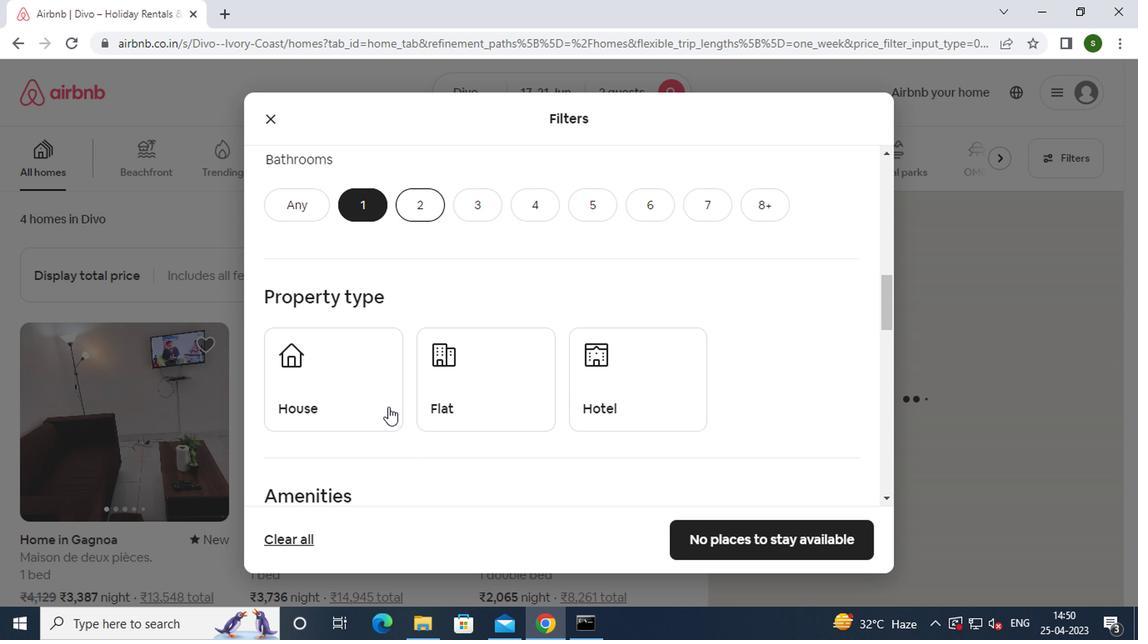 
Action: Mouse moved to (466, 382)
Screenshot: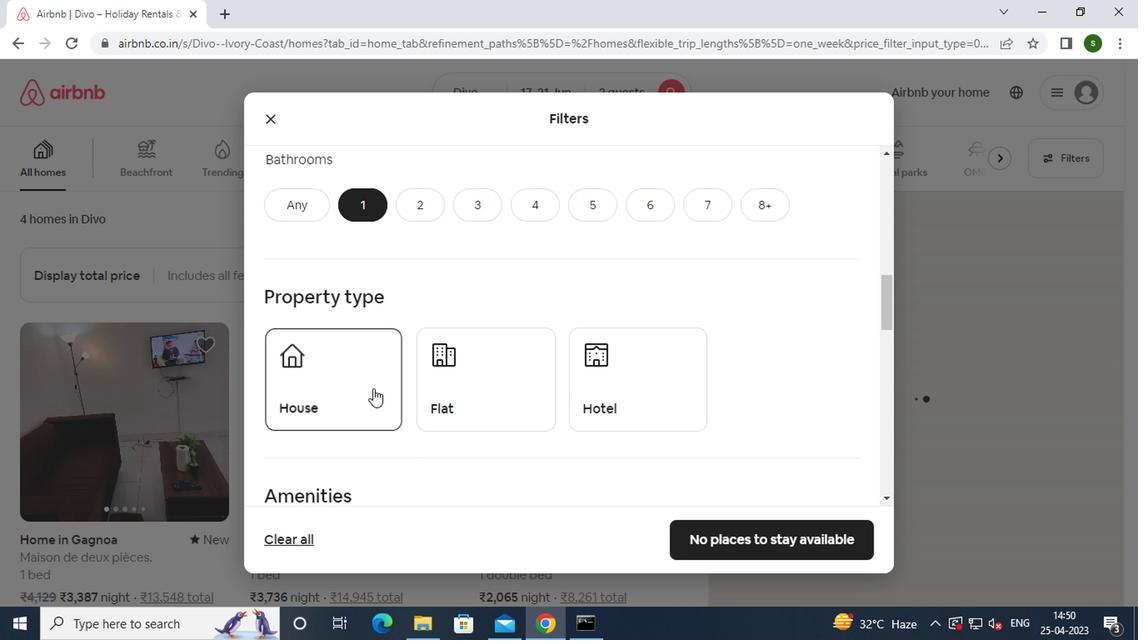 
Action: Mouse pressed left at (466, 382)
Screenshot: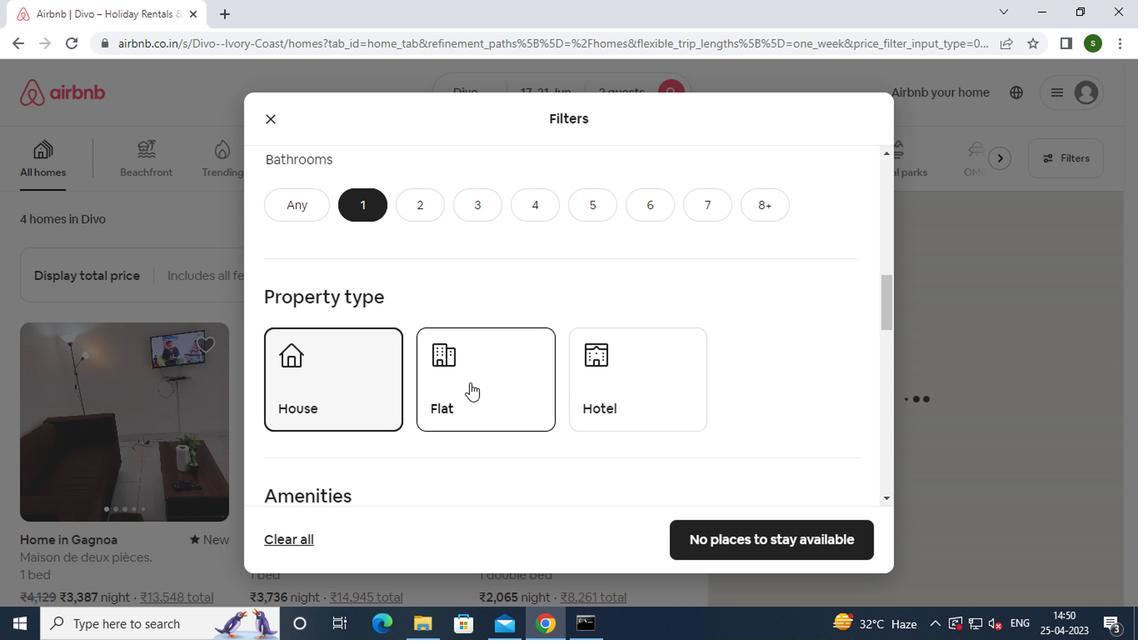 
Action: Mouse moved to (709, 393)
Screenshot: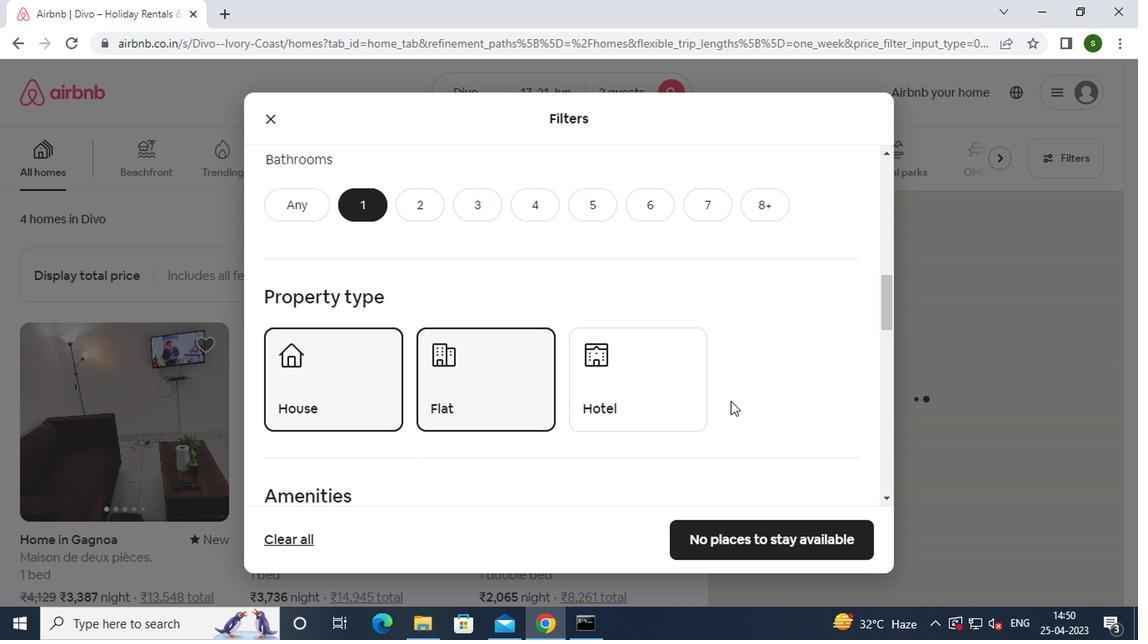 
Action: Mouse scrolled (709, 392) with delta (0, 0)
Screenshot: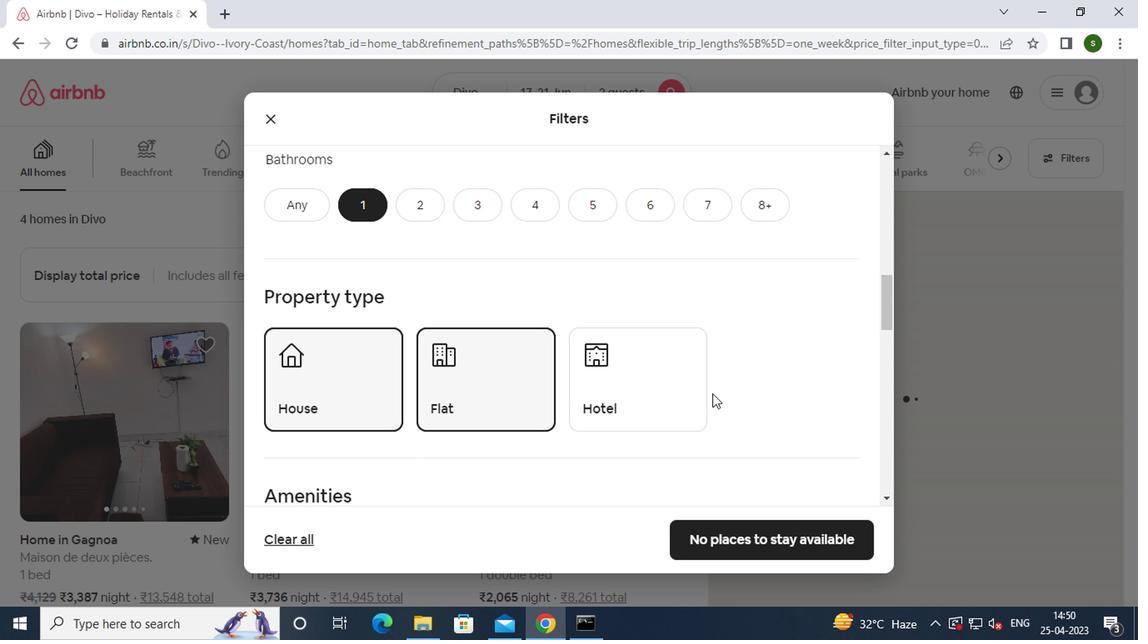 
Action: Mouse scrolled (709, 392) with delta (0, 0)
Screenshot: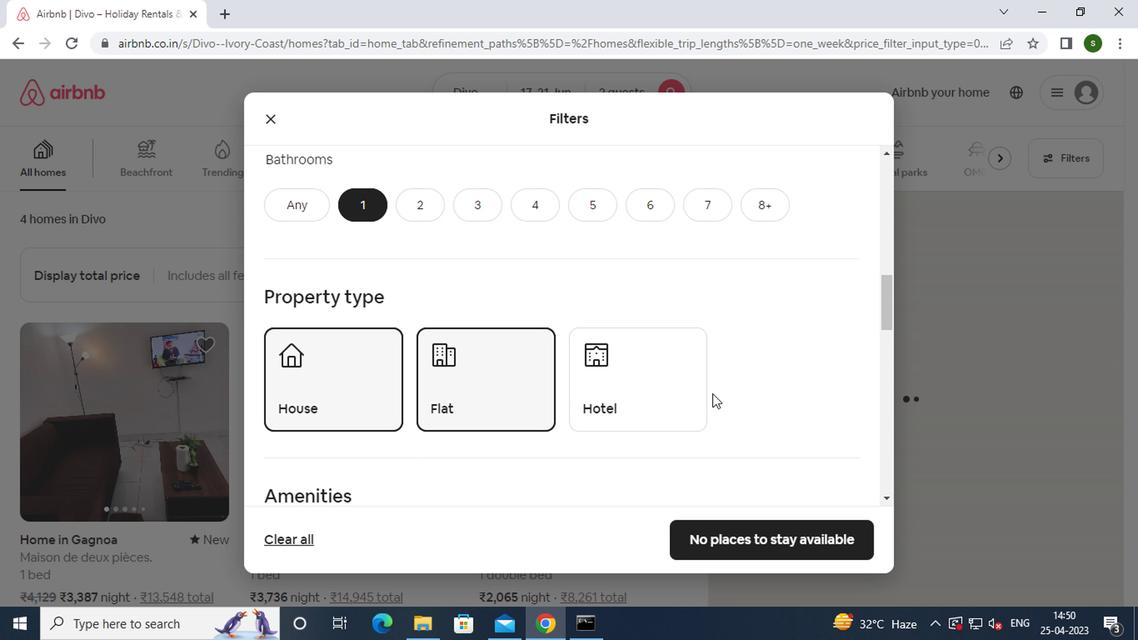 
Action: Mouse scrolled (709, 392) with delta (0, 0)
Screenshot: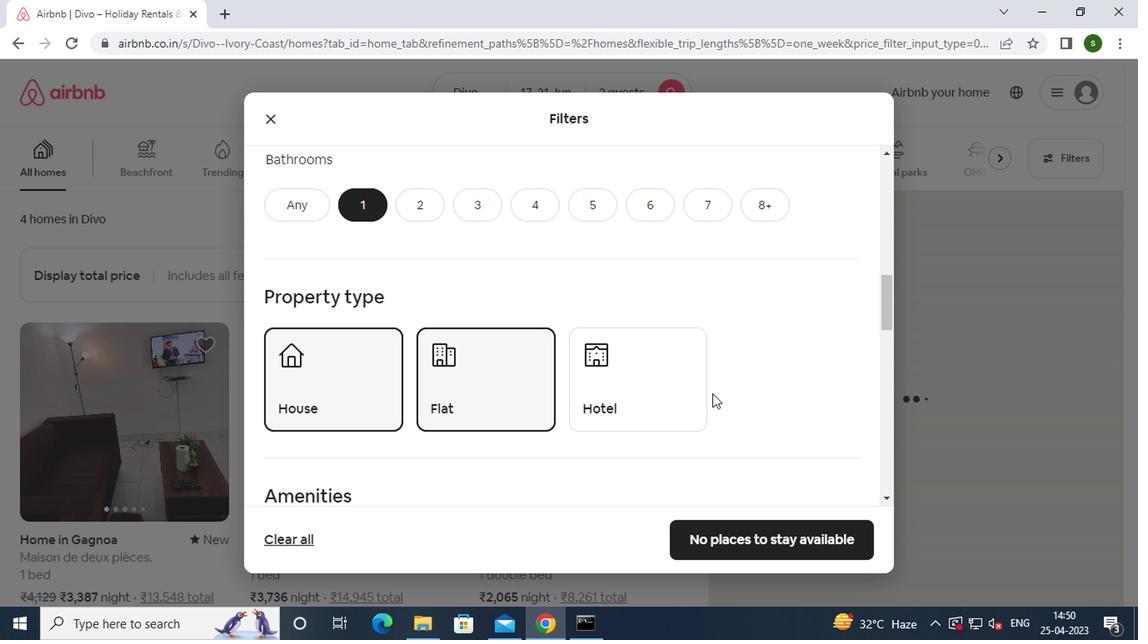
Action: Mouse moved to (287, 329)
Screenshot: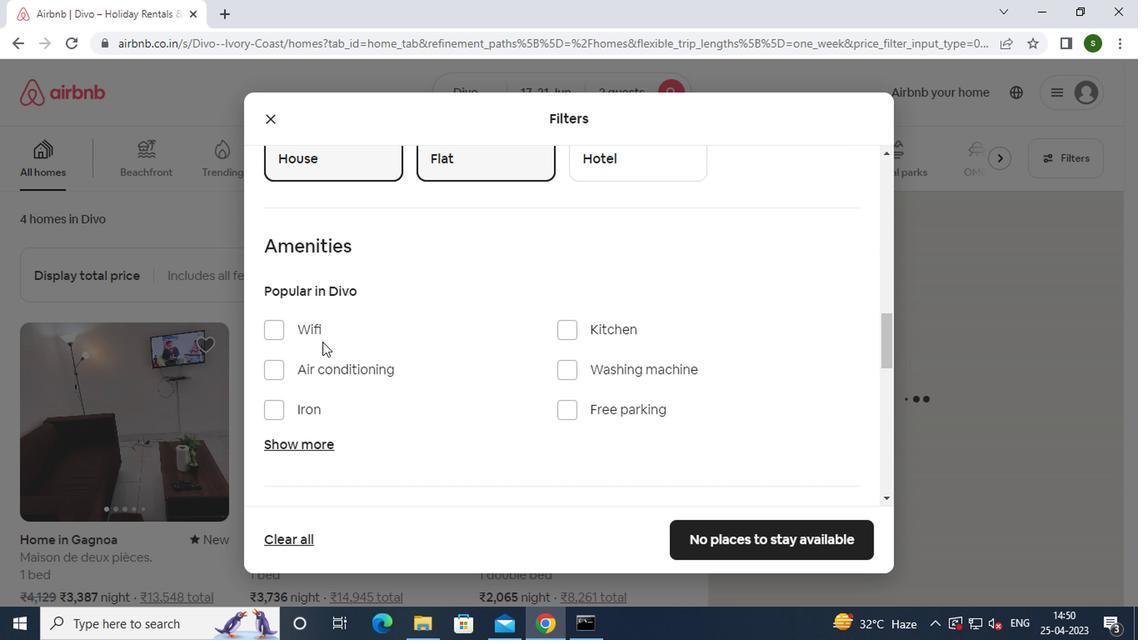 
Action: Mouse pressed left at (287, 329)
Screenshot: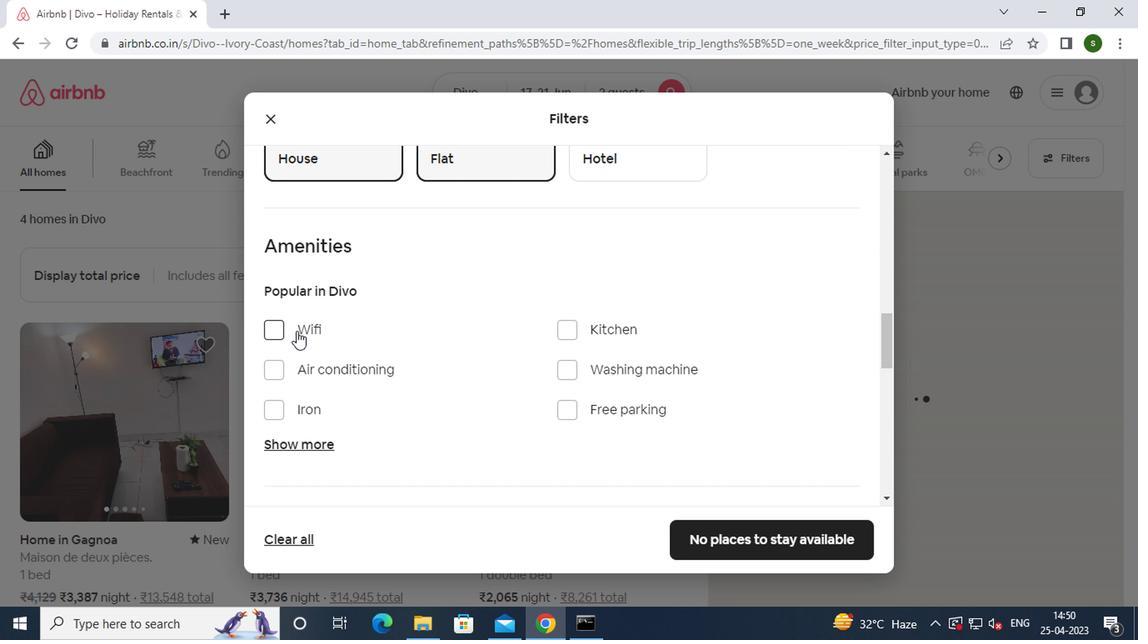 
Action: Mouse moved to (480, 347)
Screenshot: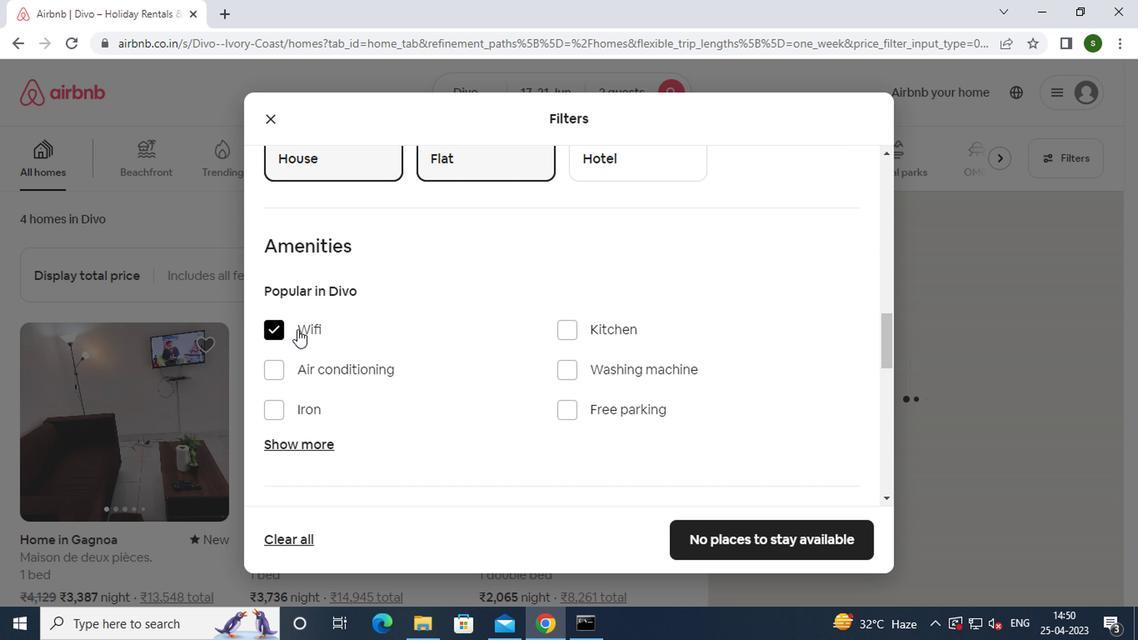 
Action: Mouse scrolled (480, 346) with delta (0, 0)
Screenshot: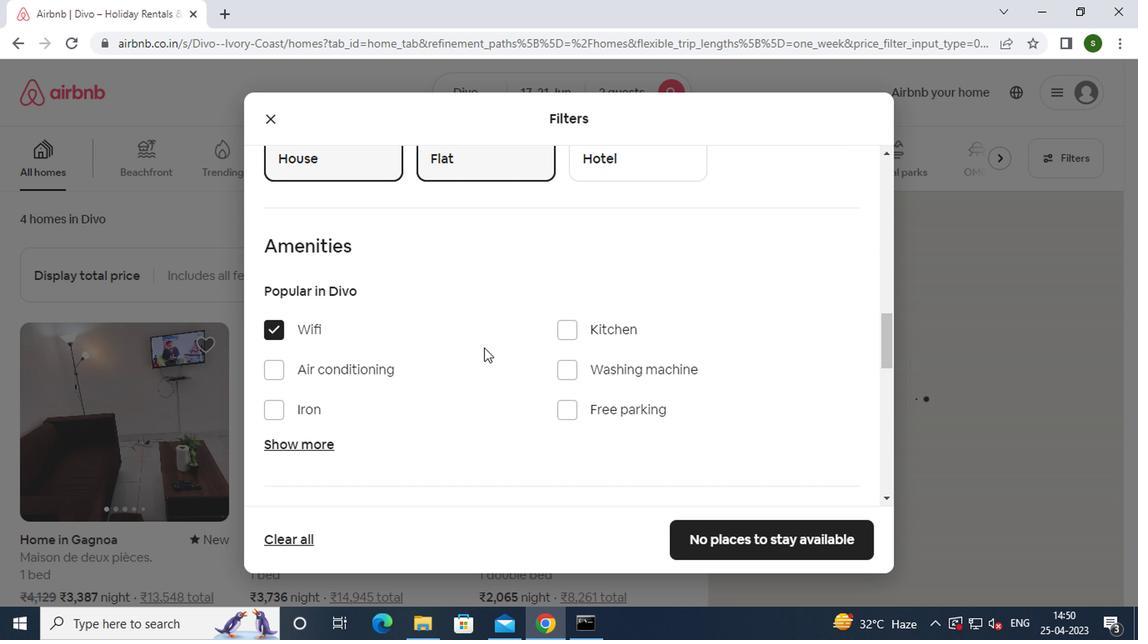 
Action: Mouse scrolled (480, 346) with delta (0, 0)
Screenshot: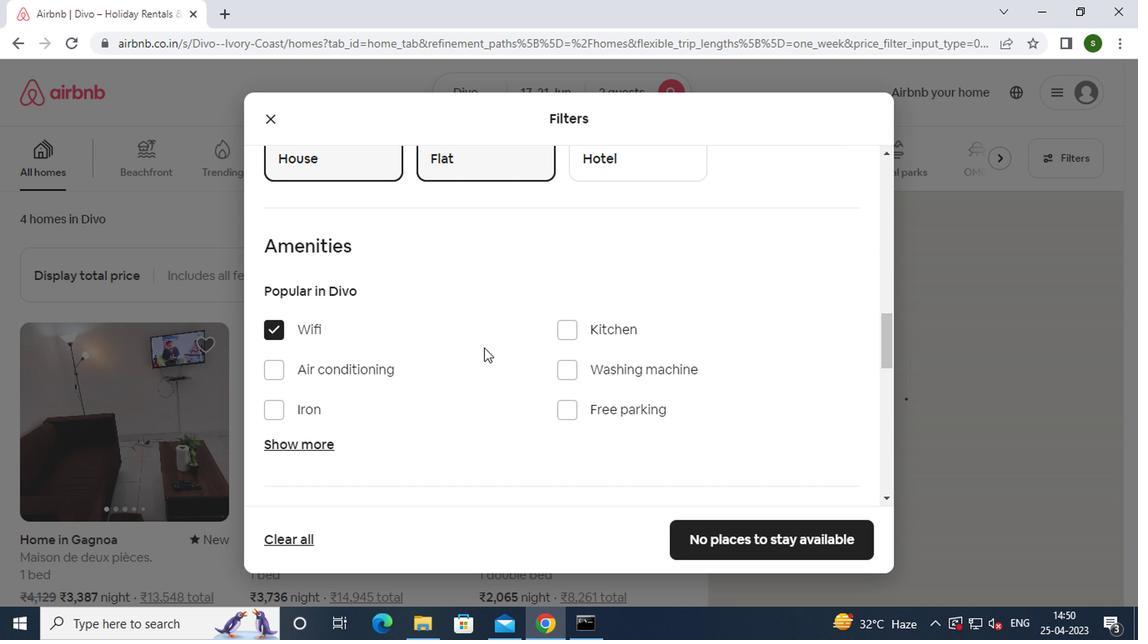 
Action: Mouse scrolled (480, 346) with delta (0, 0)
Screenshot: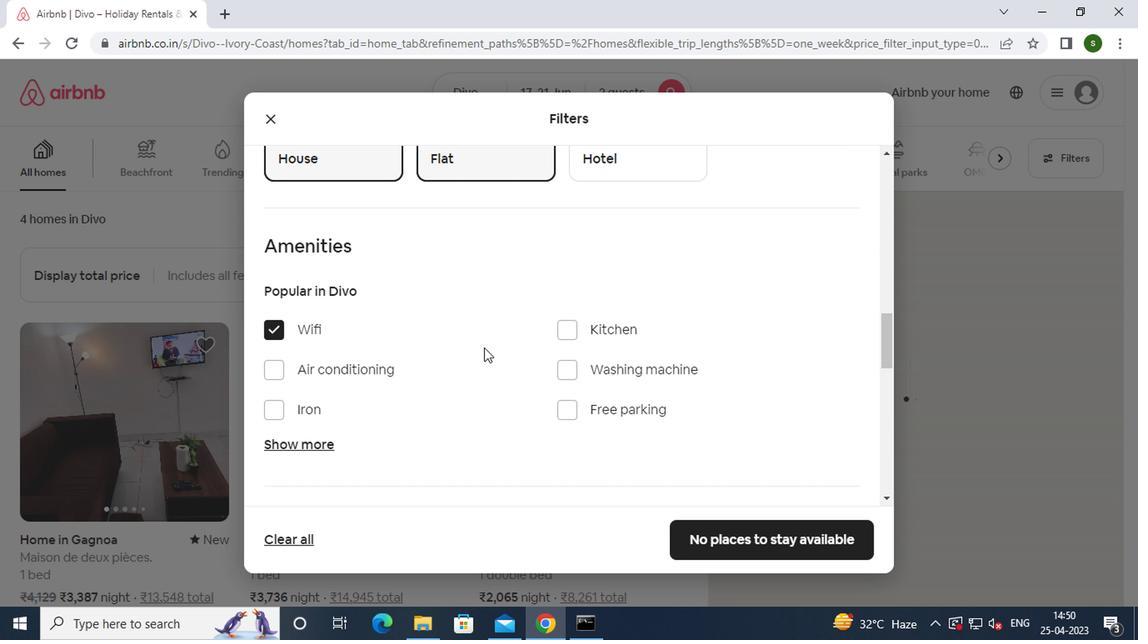 
Action: Mouse scrolled (480, 346) with delta (0, 0)
Screenshot: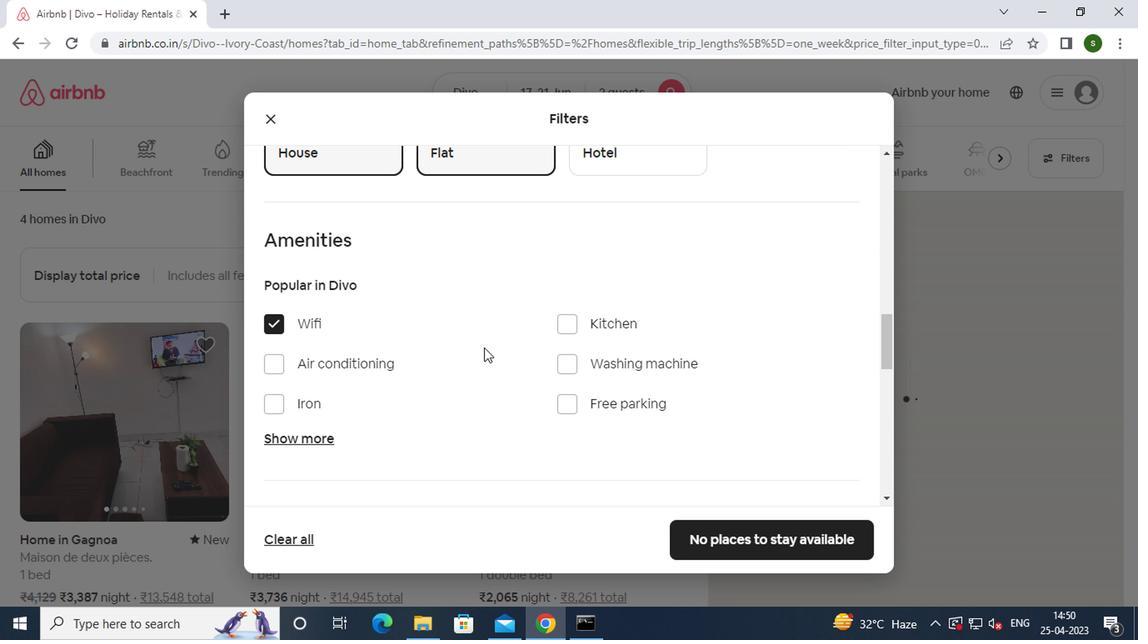 
Action: Mouse scrolled (480, 346) with delta (0, 0)
Screenshot: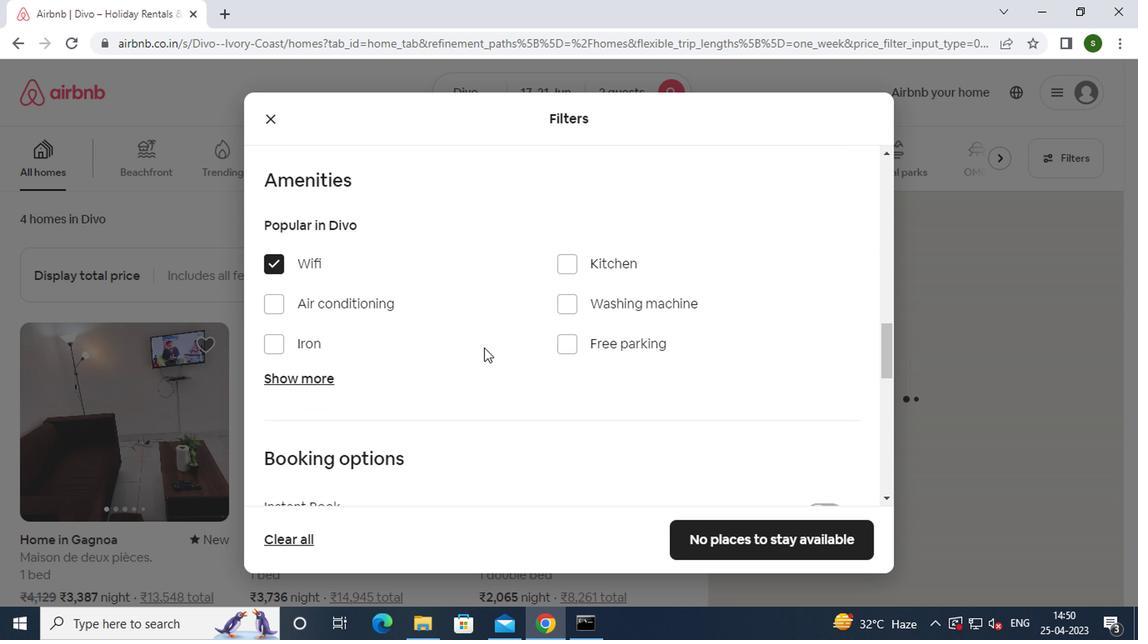 
Action: Mouse moved to (806, 212)
Screenshot: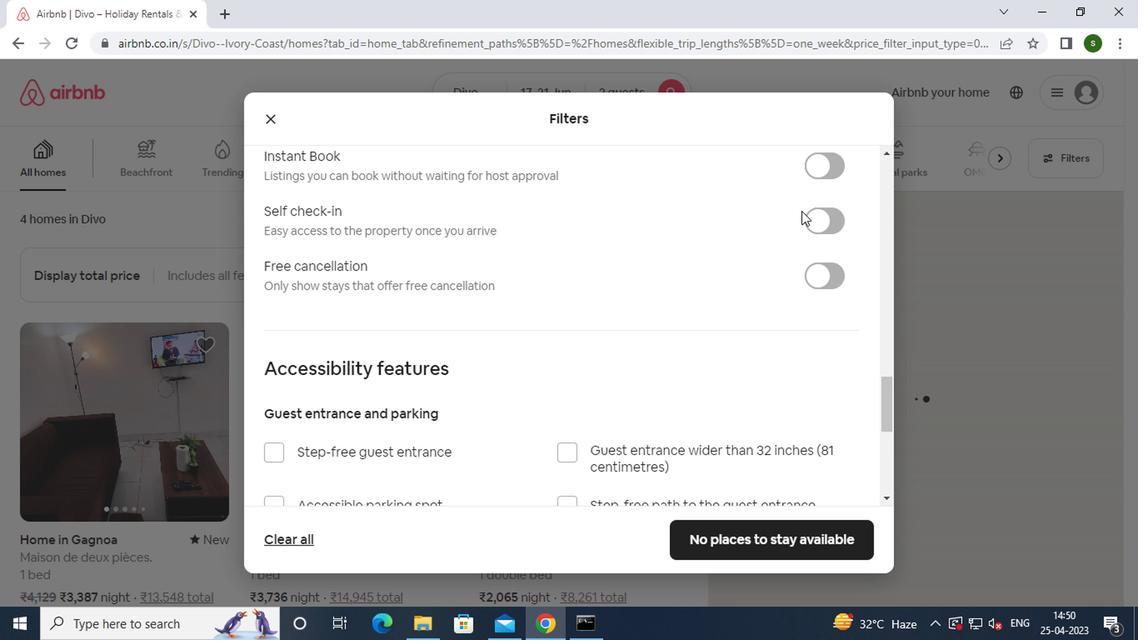 
Action: Mouse pressed left at (806, 212)
Screenshot: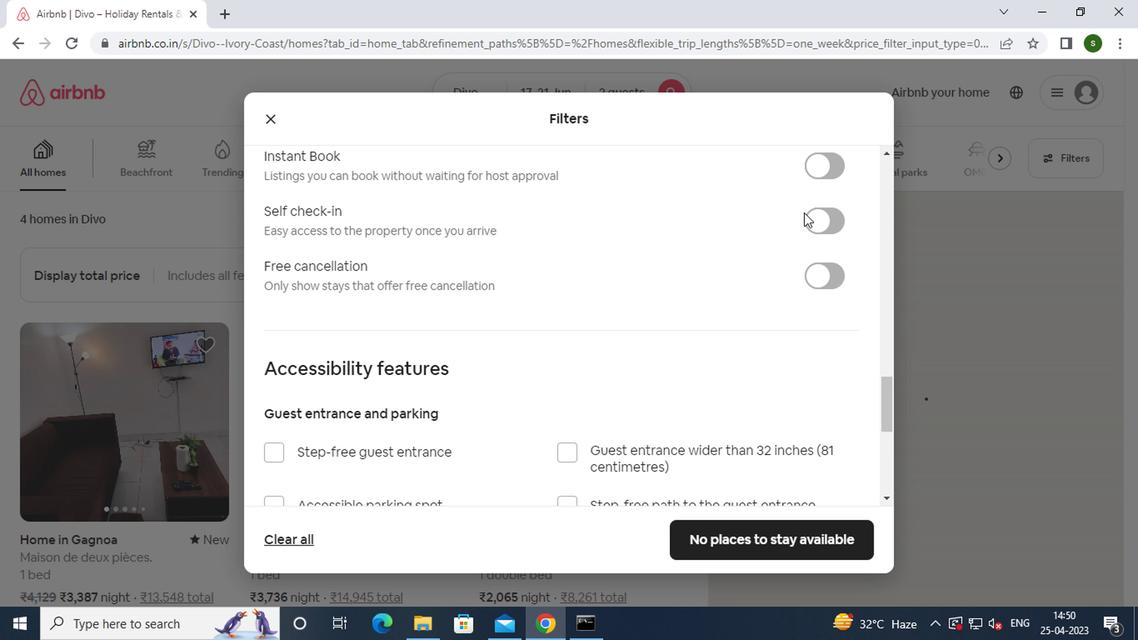 
Action: Mouse moved to (657, 288)
Screenshot: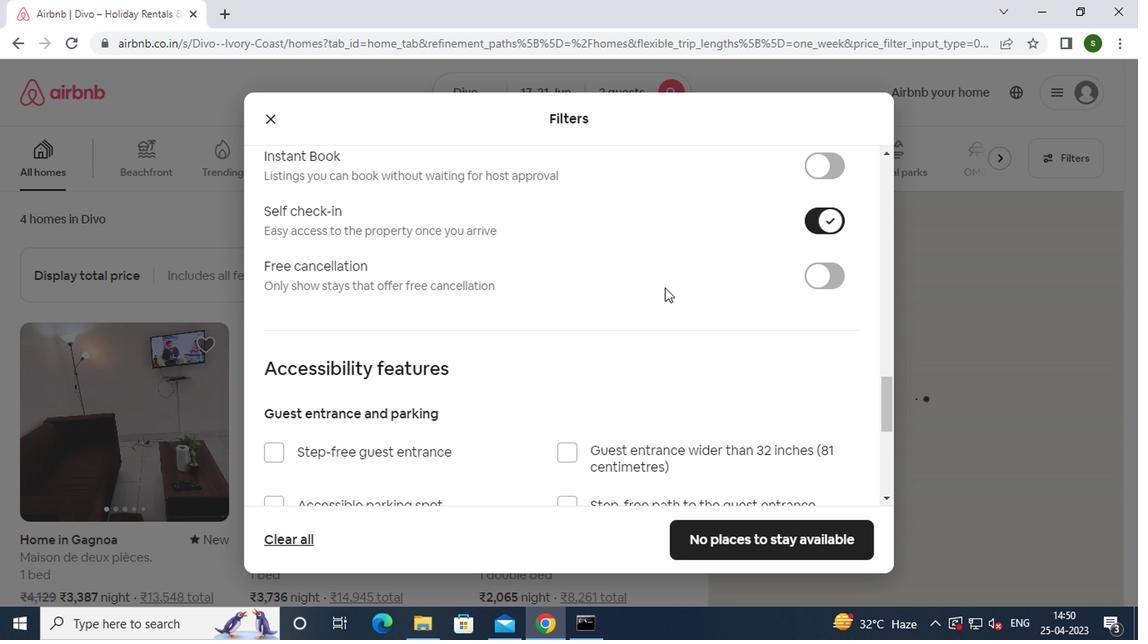 
Action: Mouse scrolled (657, 287) with delta (0, -1)
Screenshot: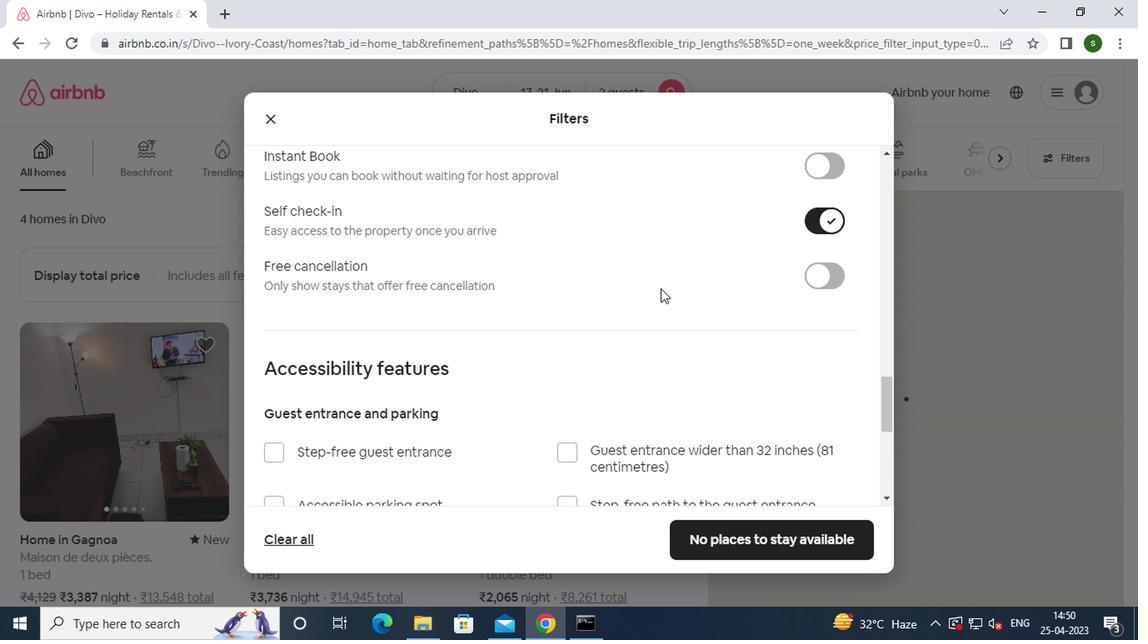 
Action: Mouse scrolled (657, 287) with delta (0, -1)
Screenshot: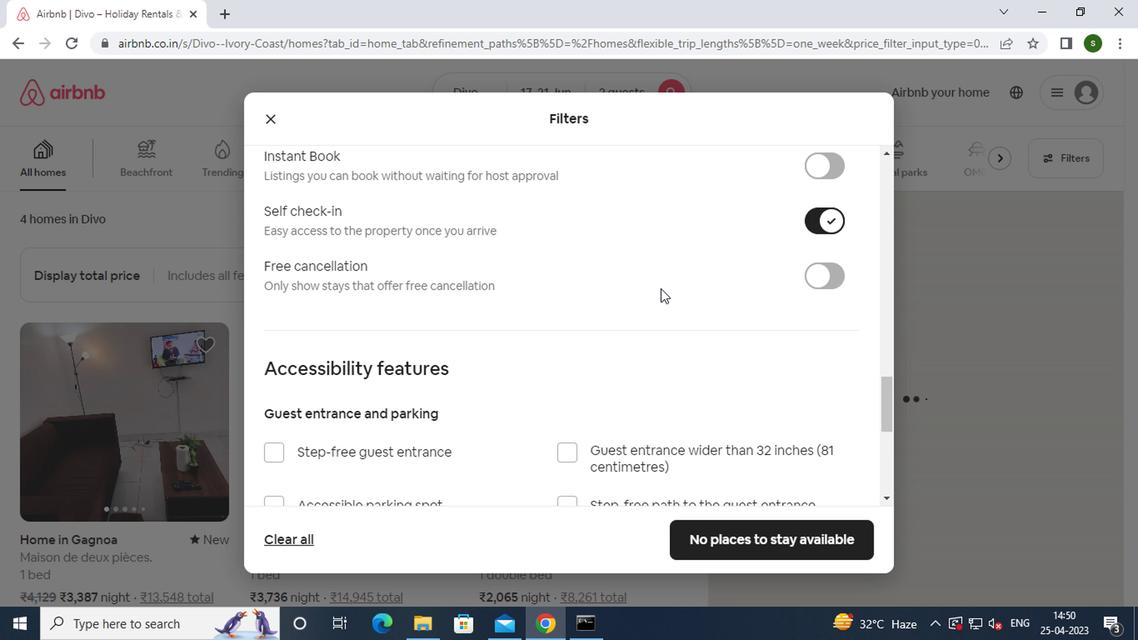 
Action: Mouse scrolled (657, 287) with delta (0, -1)
Screenshot: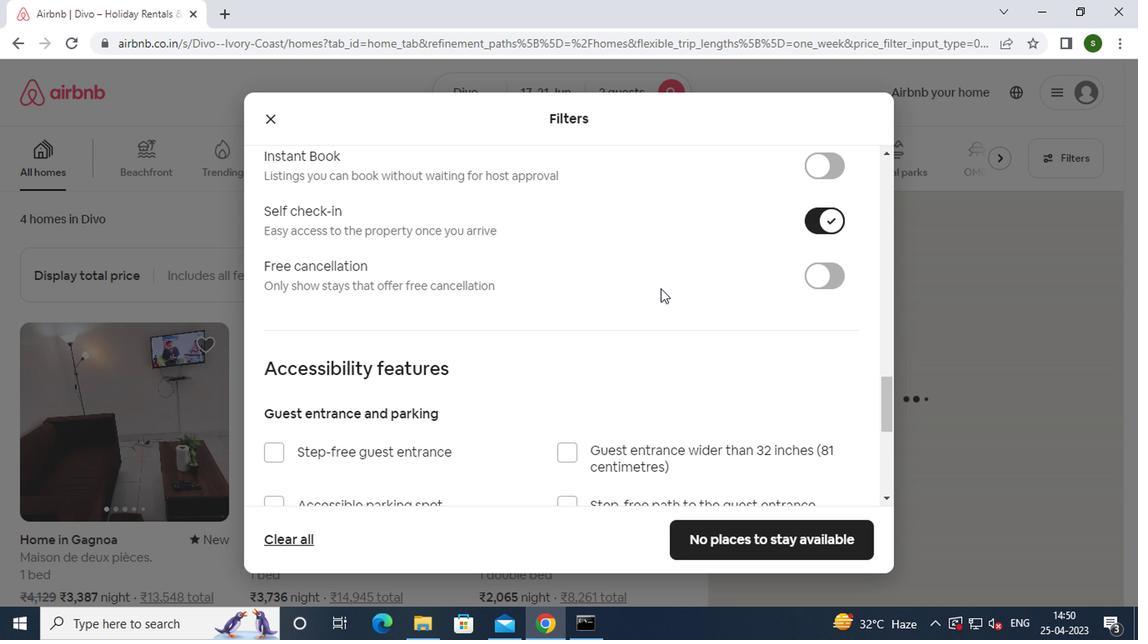 
Action: Mouse scrolled (657, 287) with delta (0, -1)
Screenshot: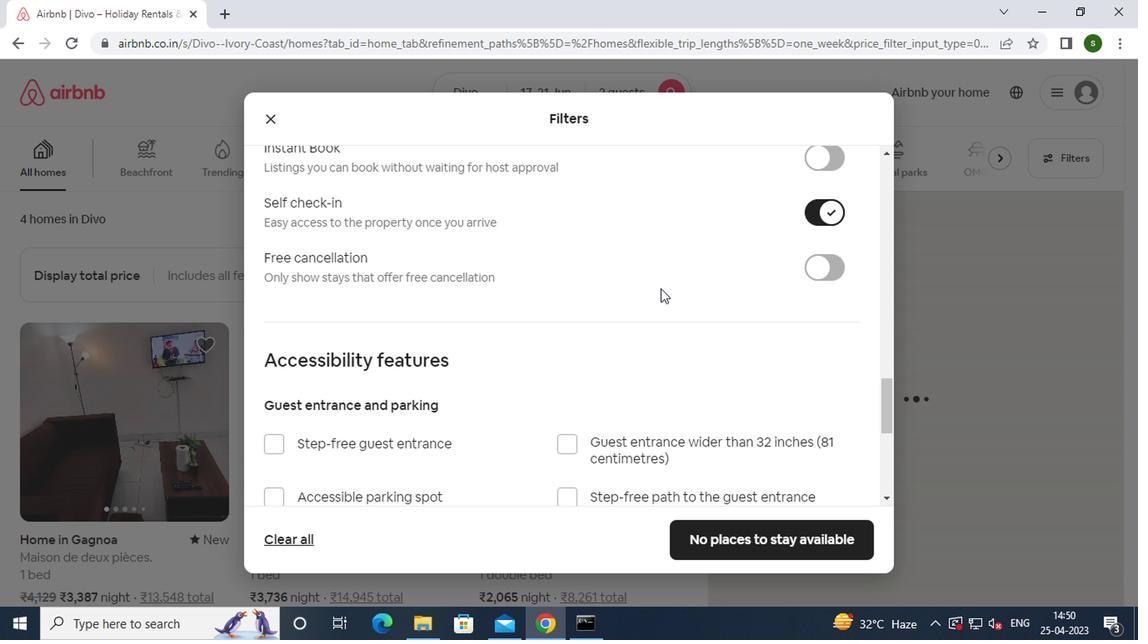 
Action: Mouse scrolled (657, 287) with delta (0, -1)
Screenshot: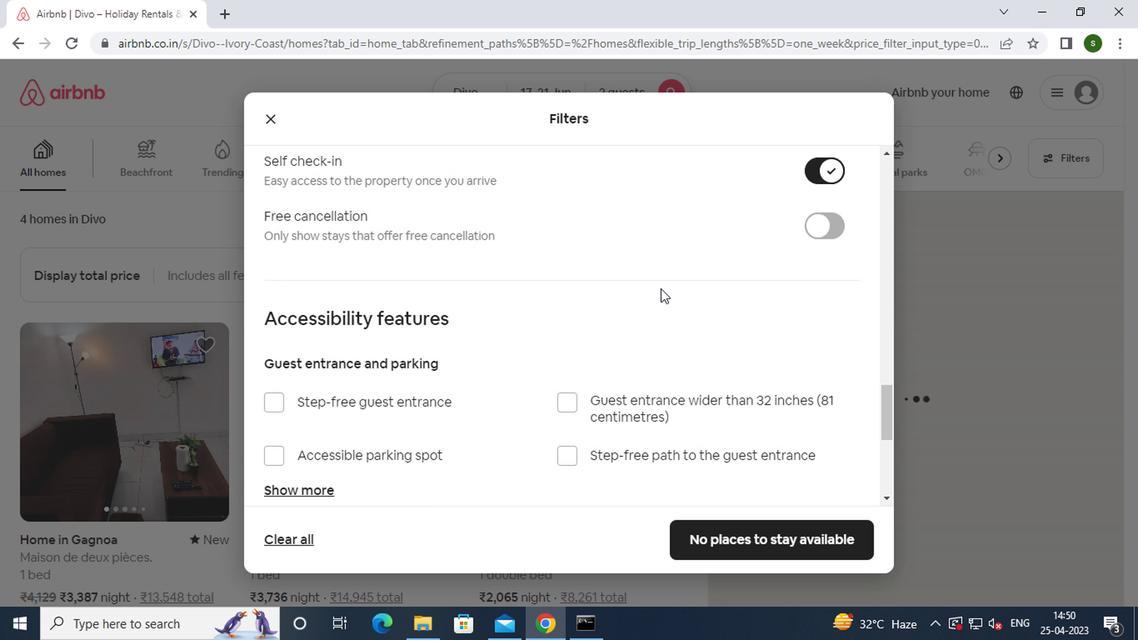 
Action: Mouse scrolled (657, 287) with delta (0, -1)
Screenshot: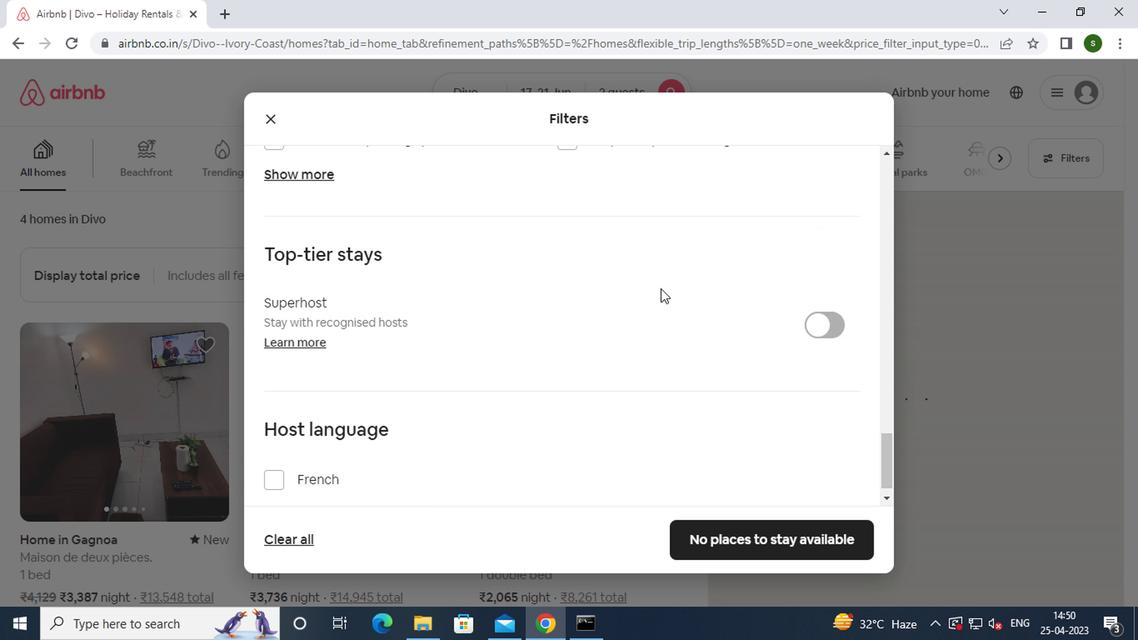 
Action: Mouse scrolled (657, 287) with delta (0, -1)
Screenshot: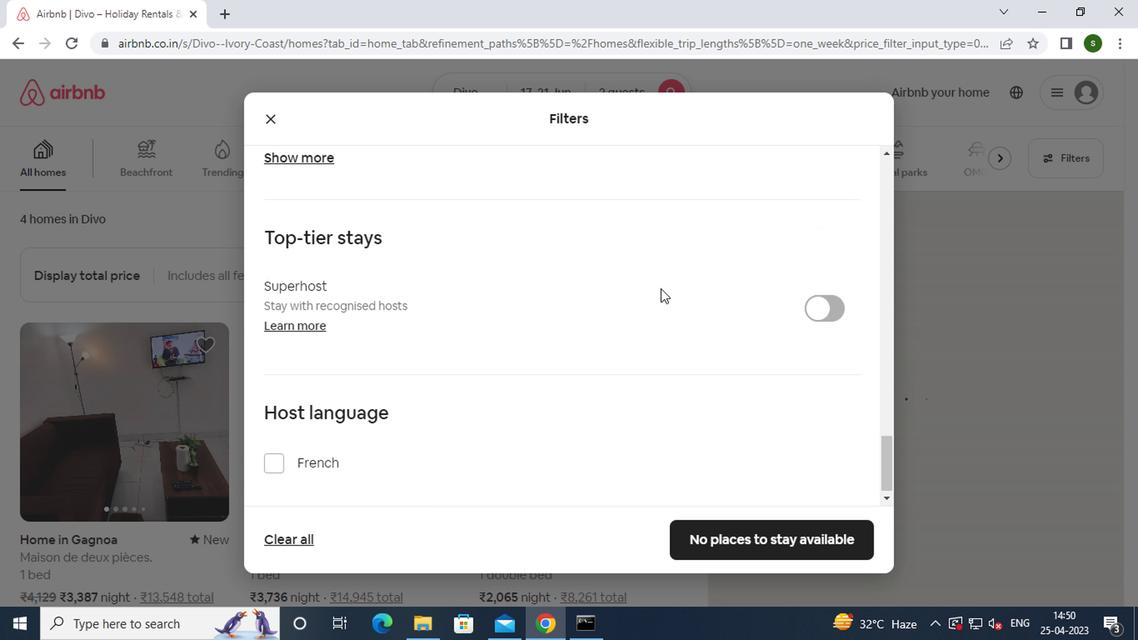
Action: Mouse scrolled (657, 287) with delta (0, -1)
Screenshot: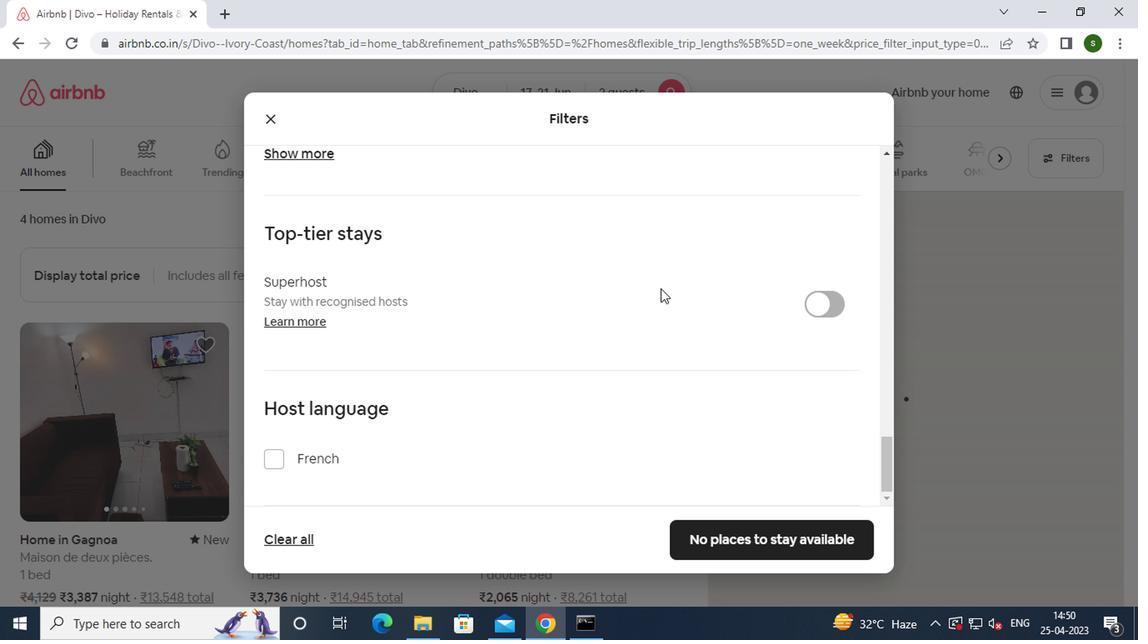 
Action: Mouse scrolled (657, 287) with delta (0, -1)
Screenshot: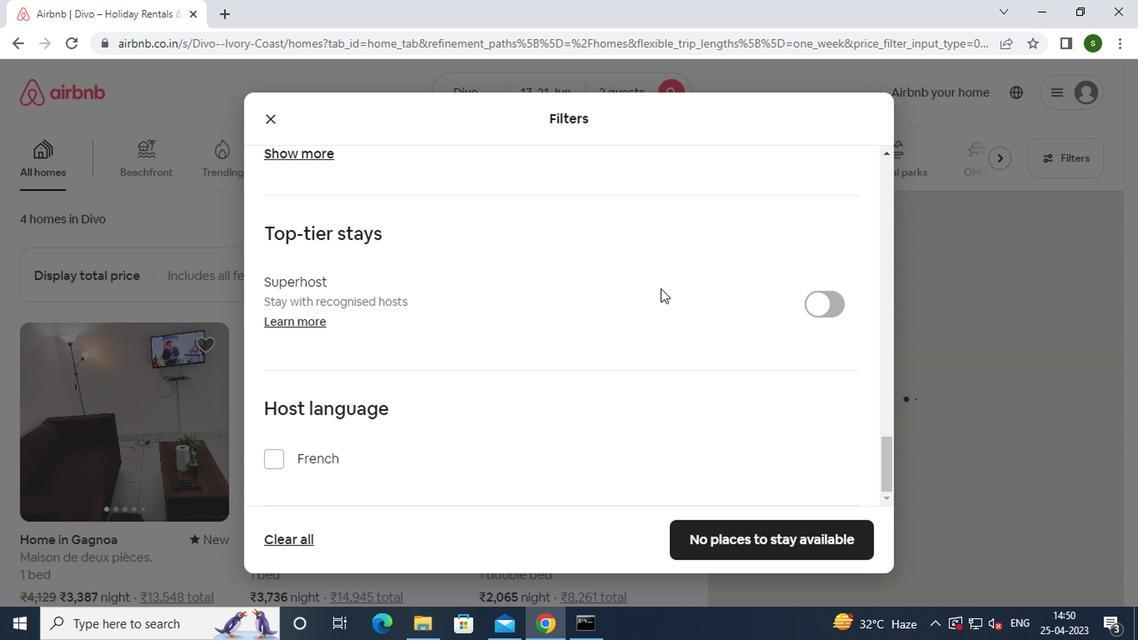 
Action: Mouse scrolled (657, 287) with delta (0, -1)
Screenshot: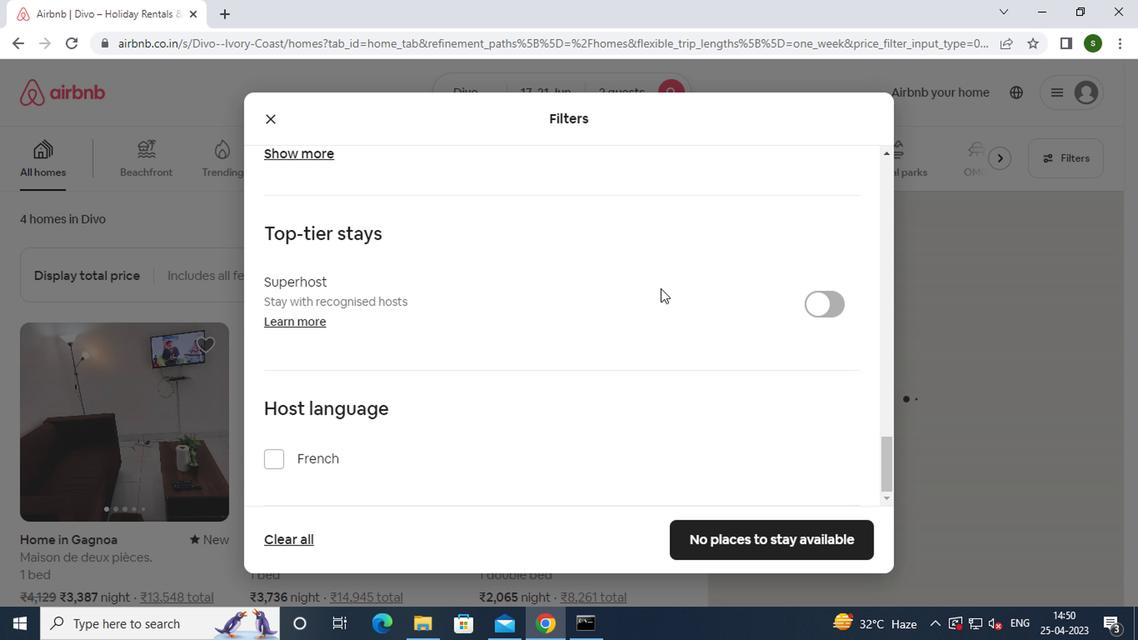 
Action: Mouse moved to (756, 522)
Screenshot: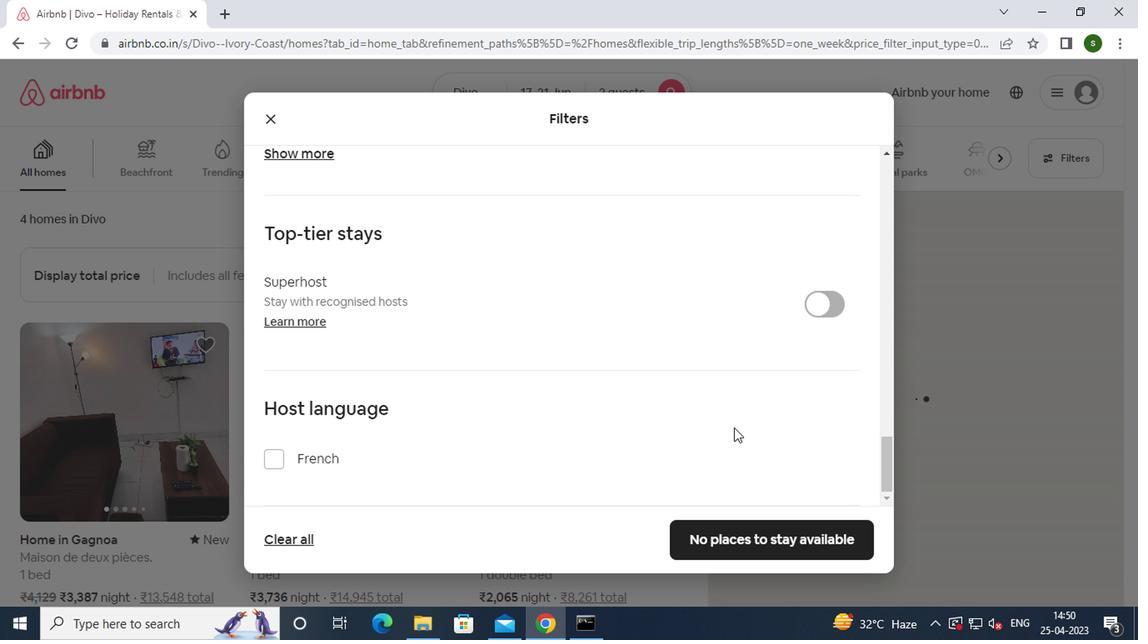
Action: Mouse pressed left at (756, 522)
Screenshot: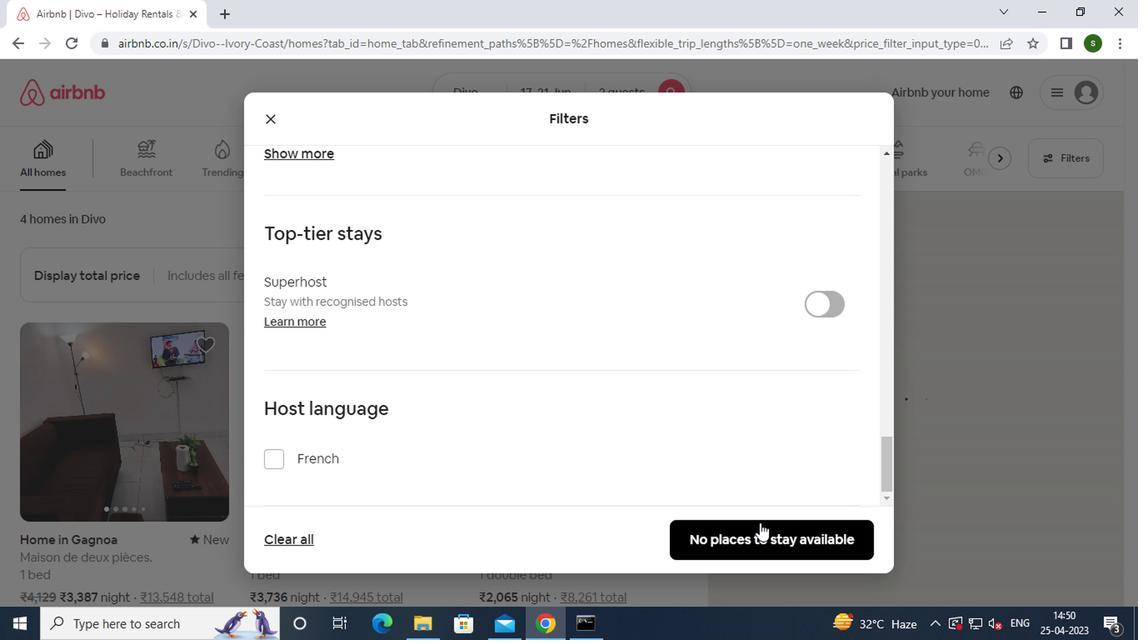 
Action: Mouse moved to (451, 307)
Screenshot: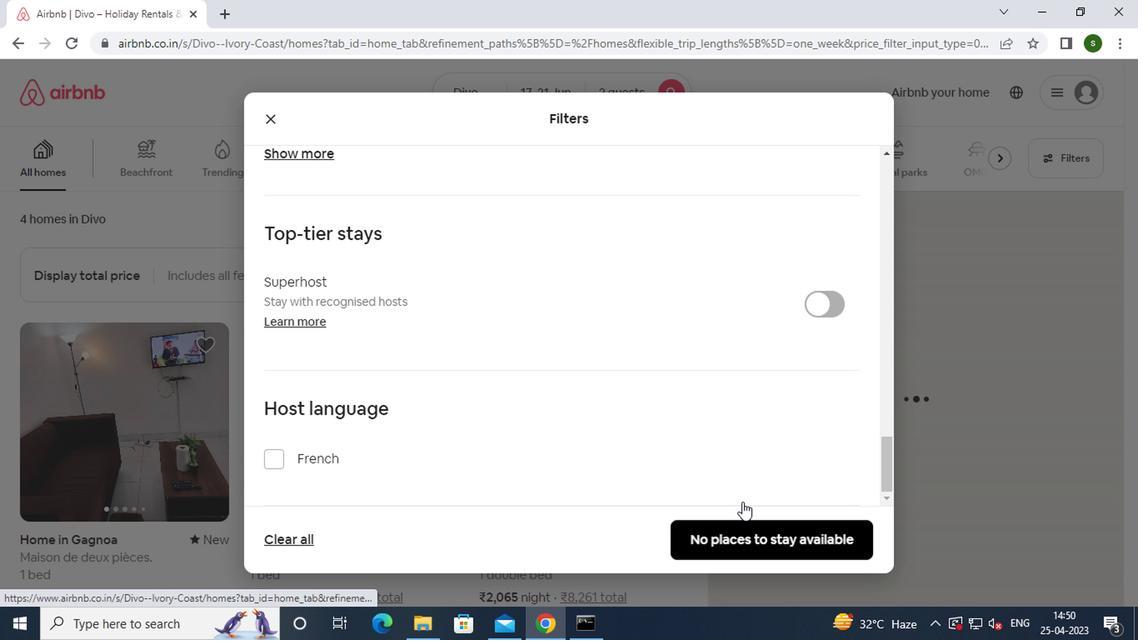 
